 Task: Create a due date automation trigger when advanced on, 2 working days after a card is due add fields with custom field "Resume" set to a date between 1 and 7 working days from now at 11:00 AM.
Action: Mouse moved to (915, 276)
Screenshot: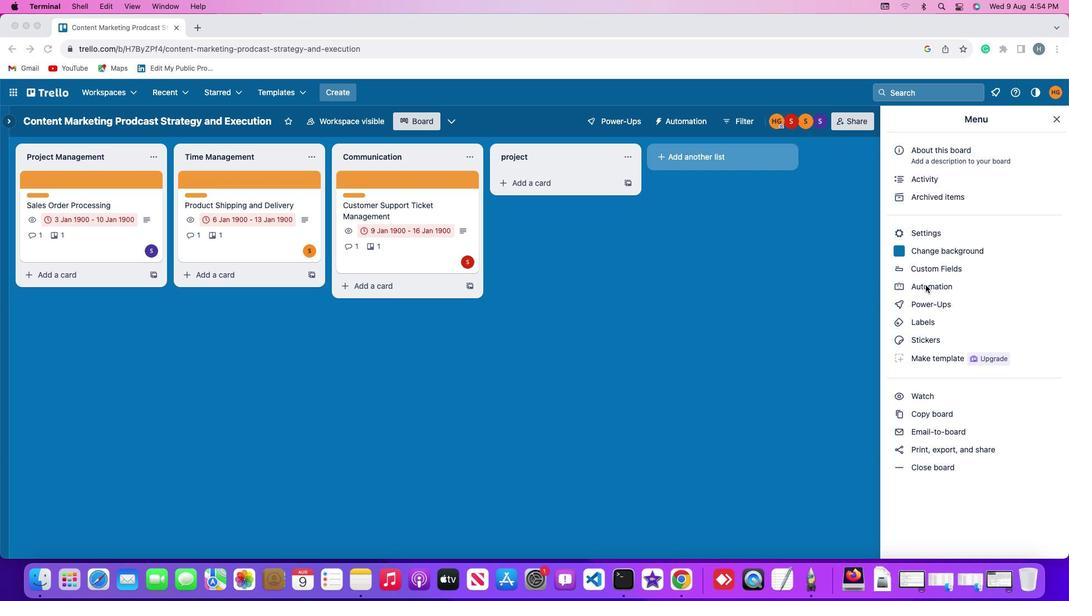 
Action: Mouse pressed left at (915, 276)
Screenshot: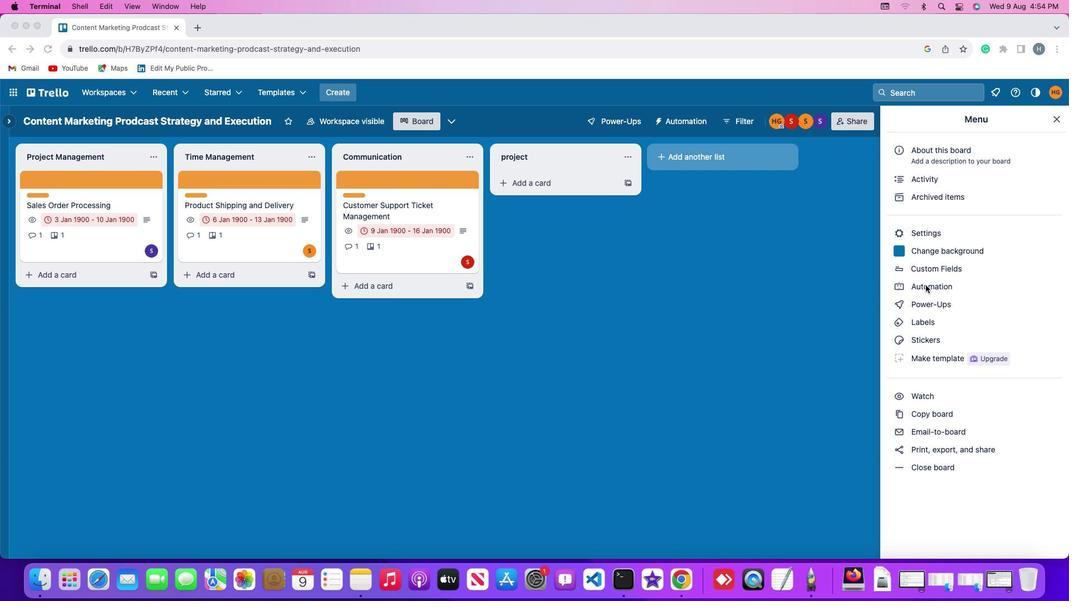 
Action: Mouse pressed left at (915, 276)
Screenshot: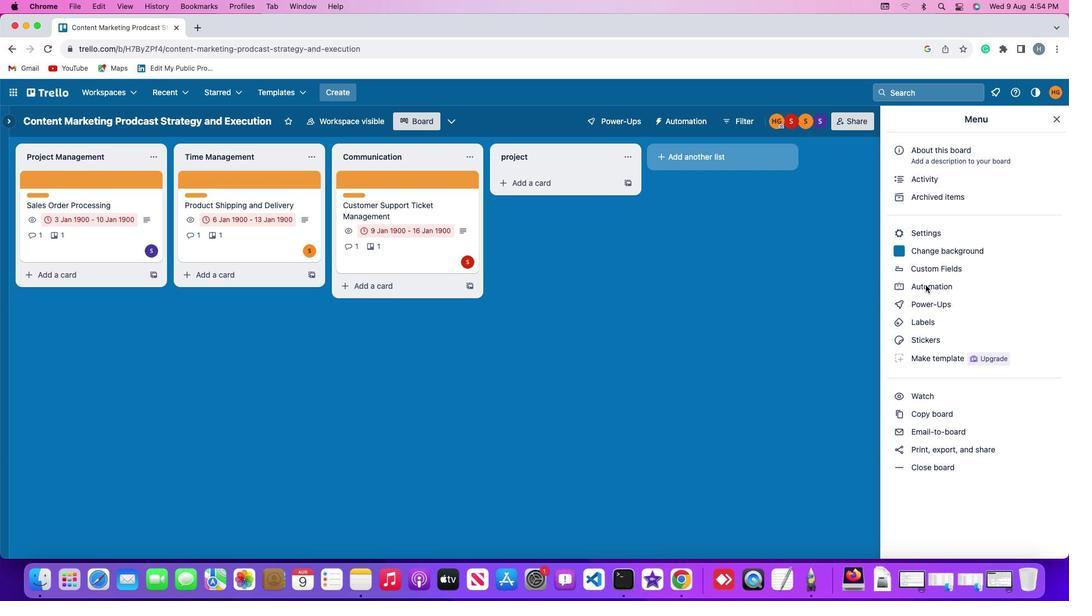 
Action: Mouse moved to (59, 250)
Screenshot: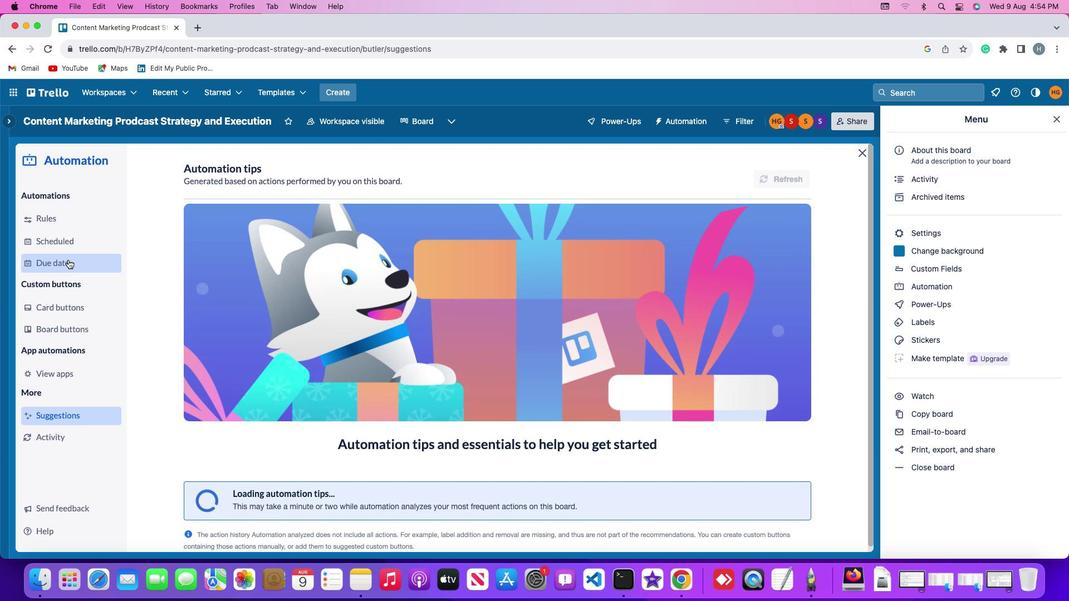 
Action: Mouse pressed left at (59, 250)
Screenshot: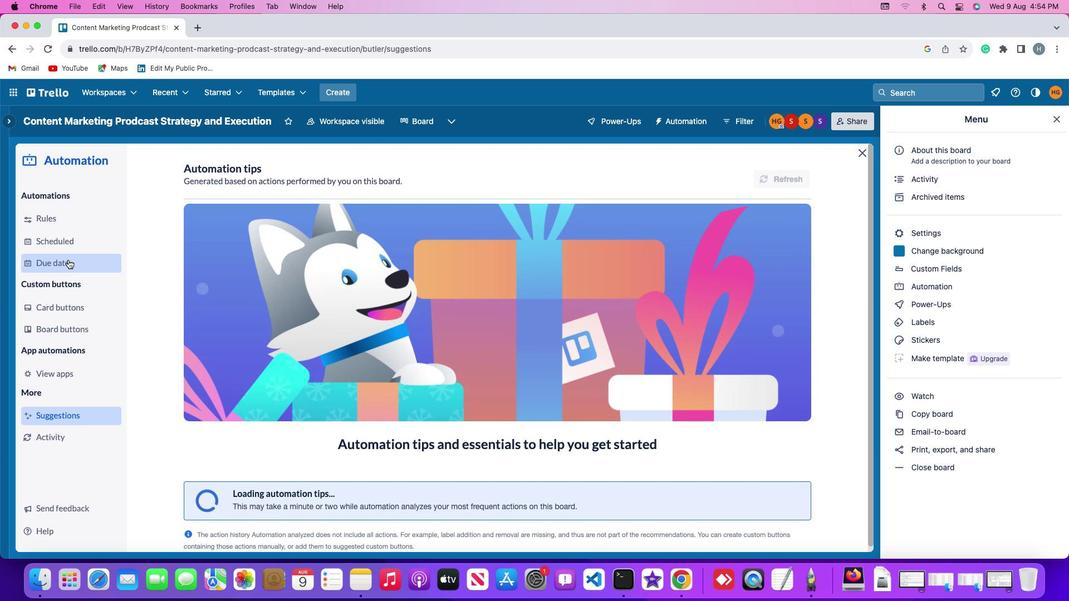 
Action: Mouse moved to (722, 160)
Screenshot: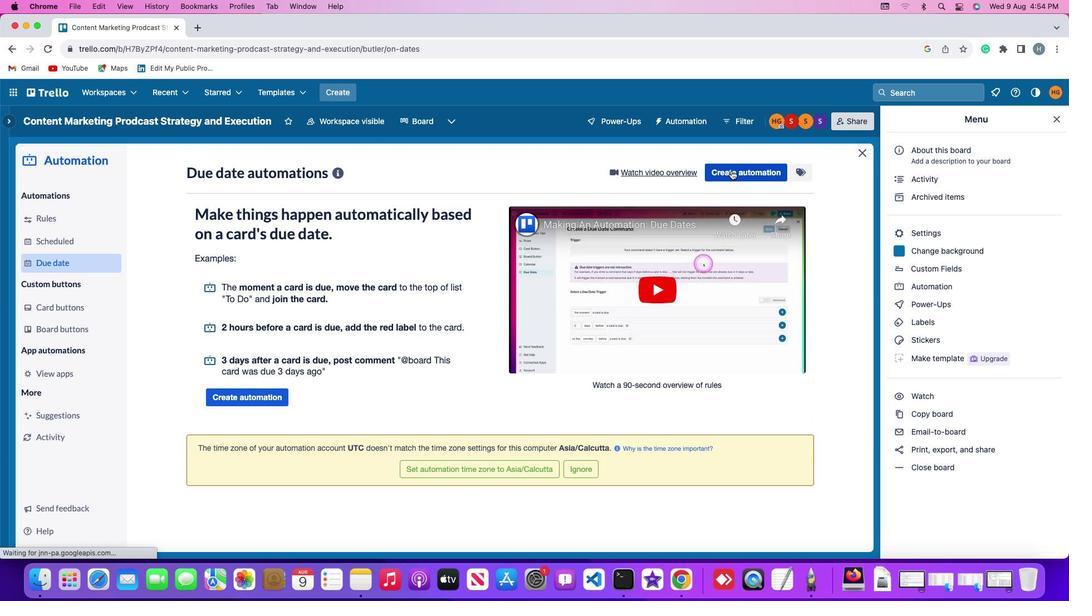 
Action: Mouse pressed left at (722, 160)
Screenshot: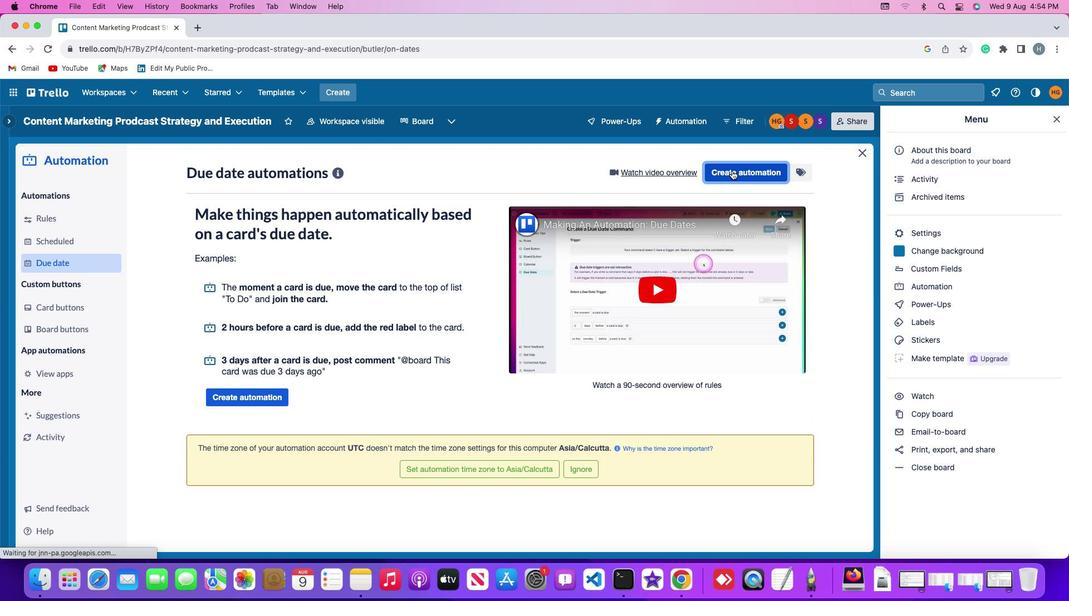 
Action: Mouse moved to (325, 268)
Screenshot: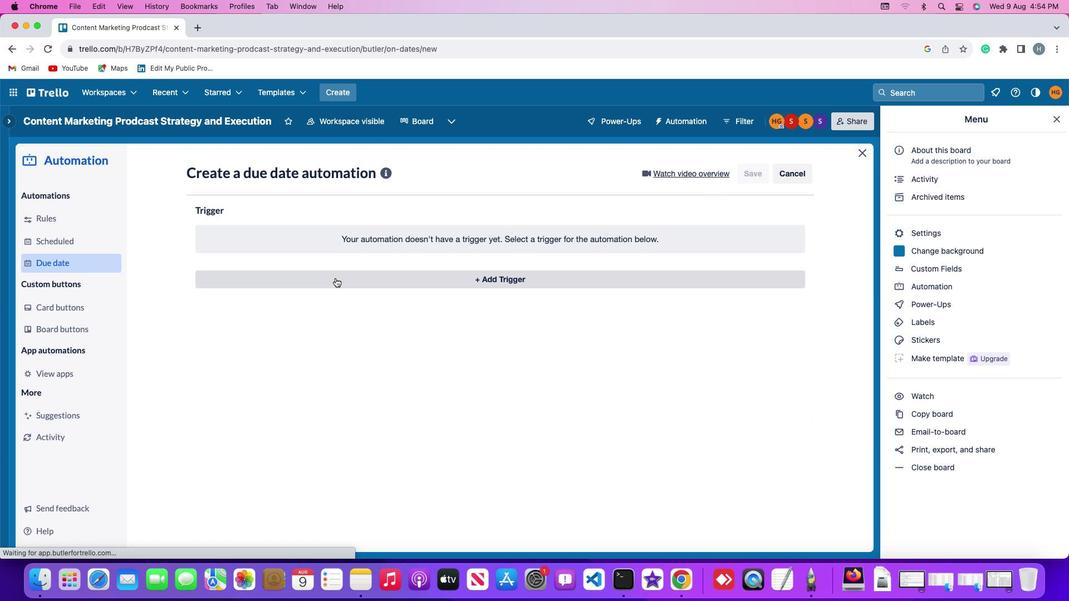 
Action: Mouse pressed left at (325, 268)
Screenshot: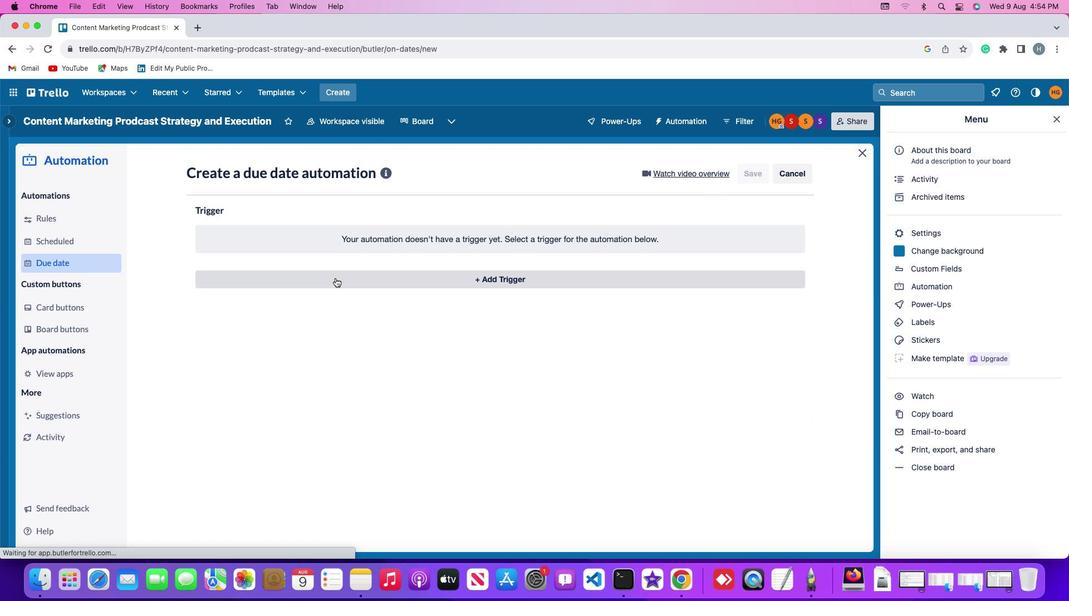 
Action: Mouse moved to (205, 438)
Screenshot: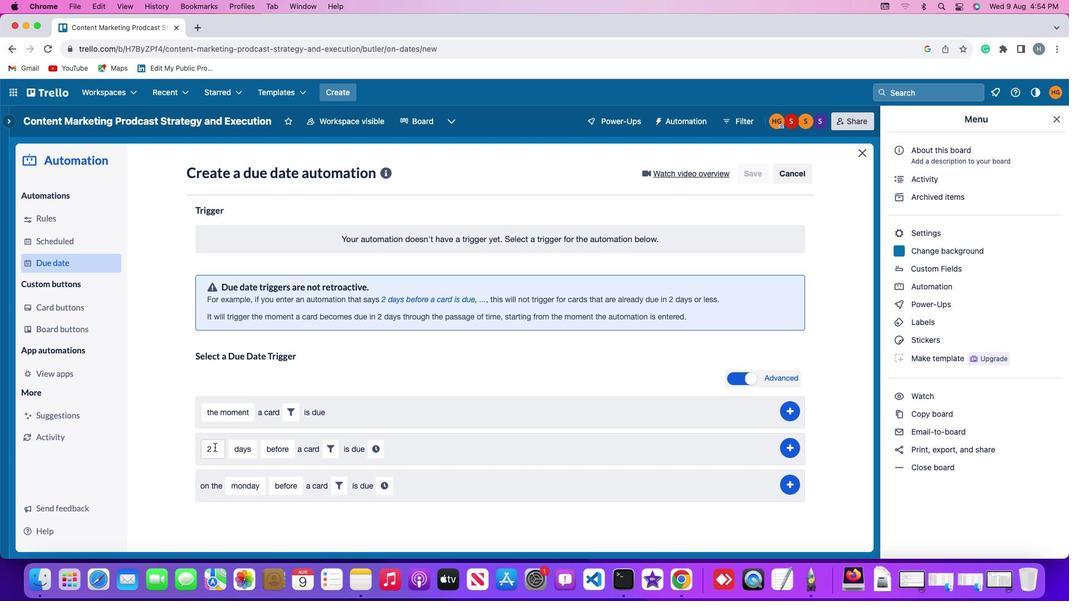 
Action: Mouse pressed left at (205, 438)
Screenshot: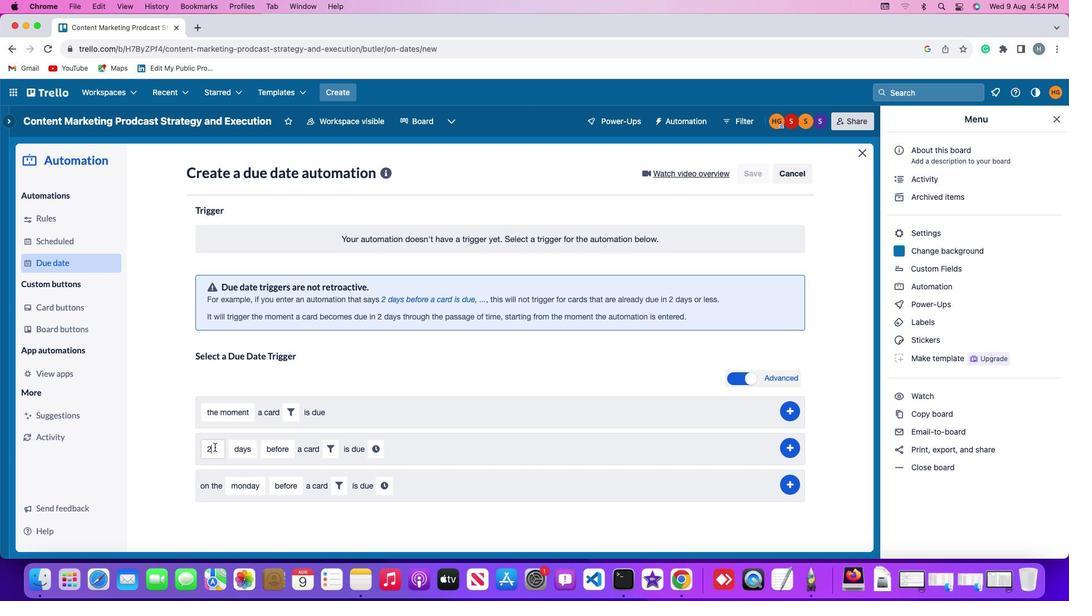 
Action: Mouse moved to (208, 435)
Screenshot: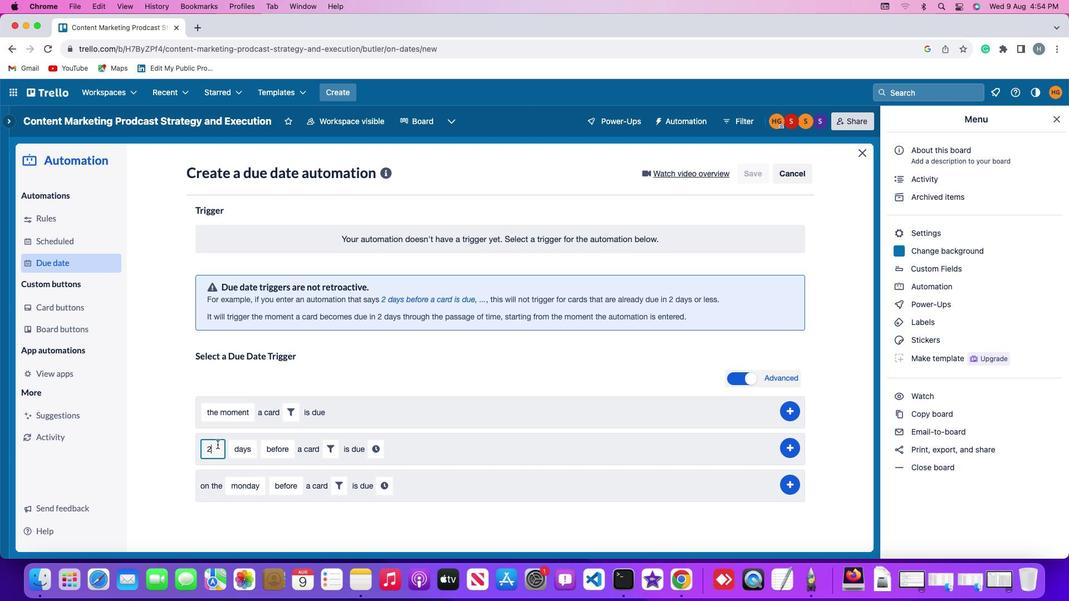
Action: Key pressed Key.backspace
Screenshot: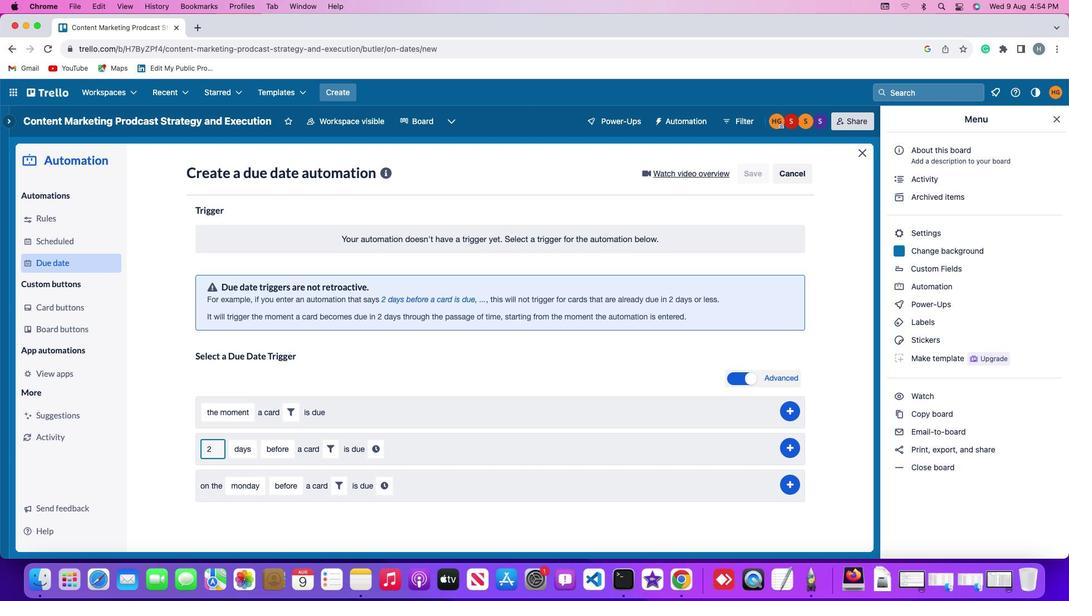 
Action: Mouse moved to (208, 434)
Screenshot: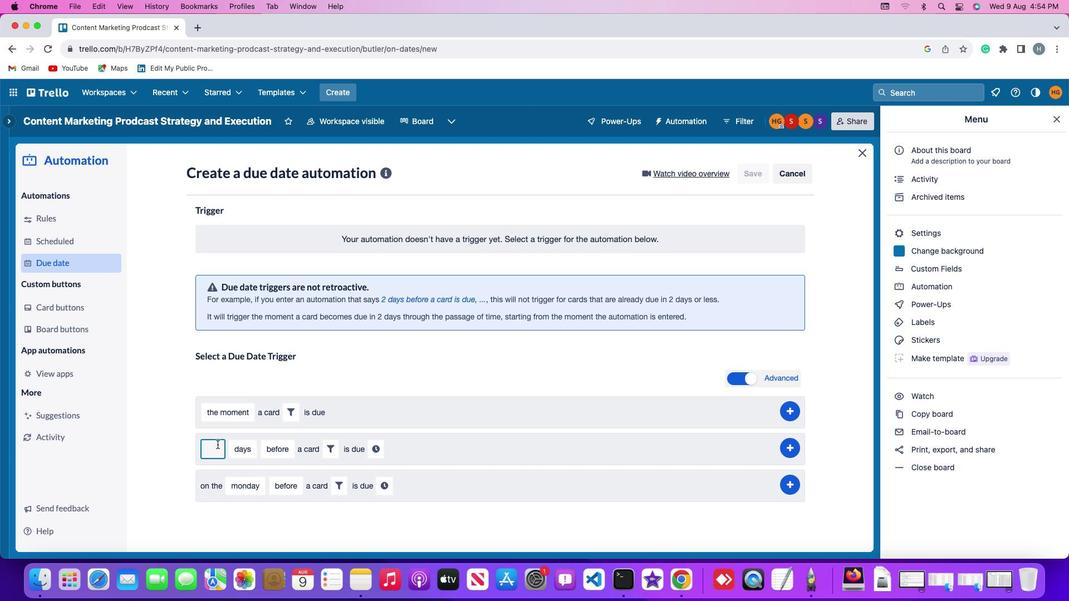 
Action: Key pressed '2'
Screenshot: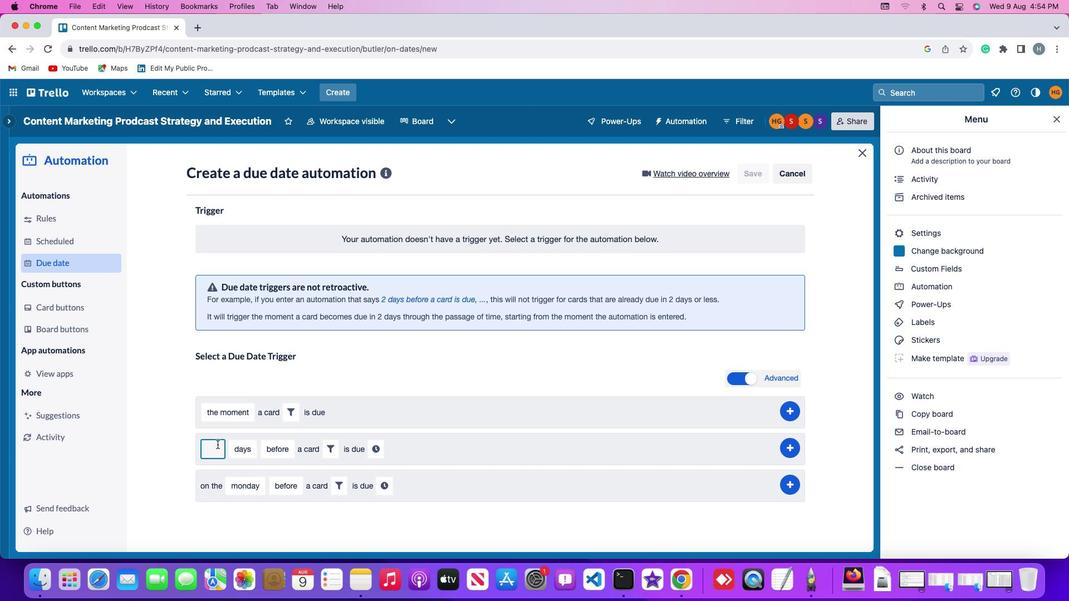 
Action: Mouse moved to (238, 441)
Screenshot: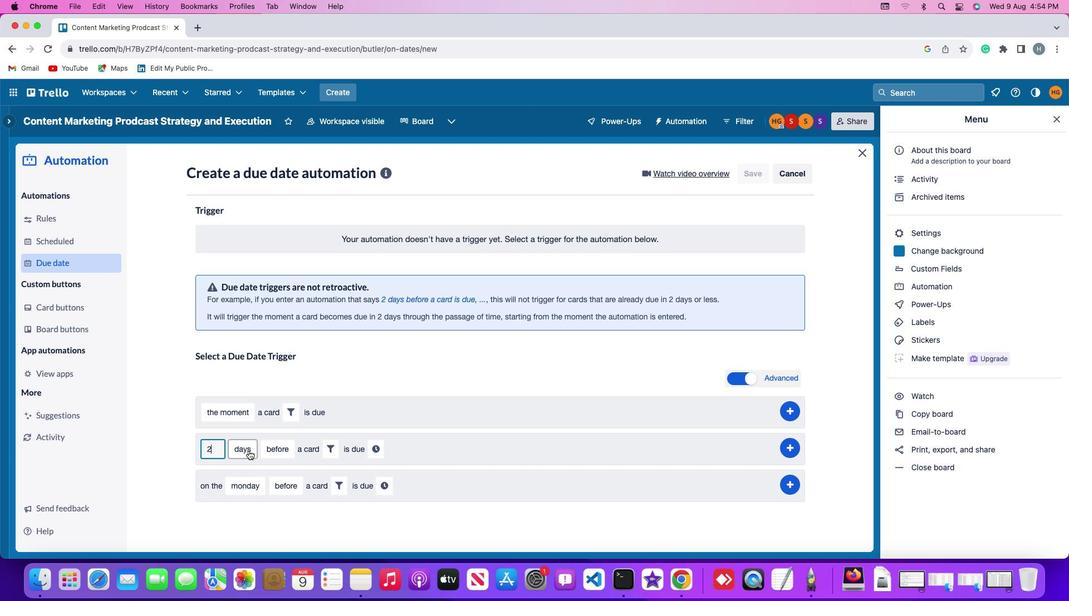 
Action: Mouse pressed left at (238, 441)
Screenshot: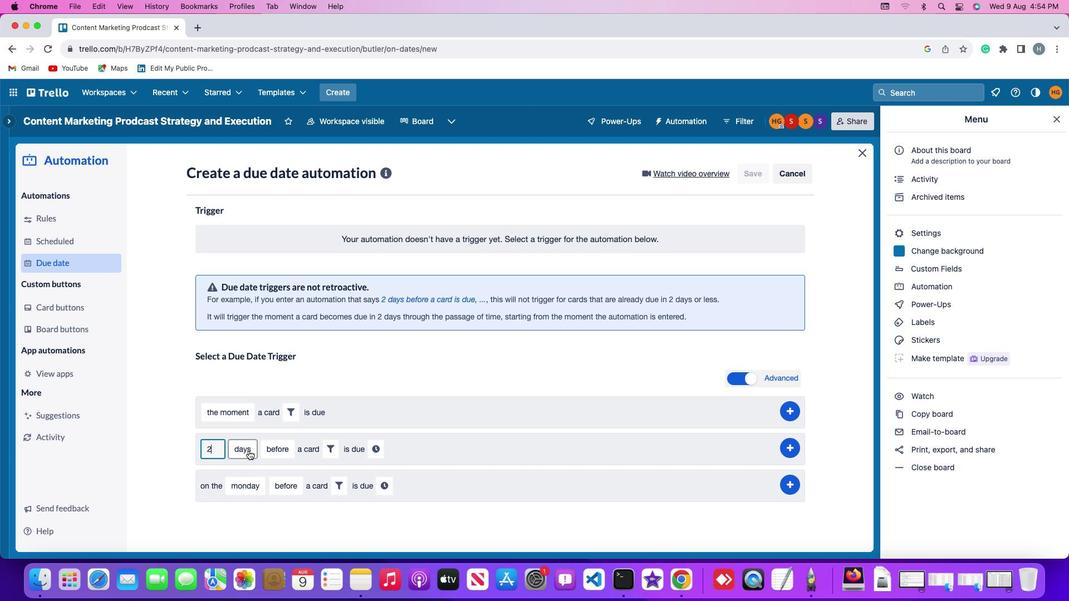 
Action: Mouse moved to (243, 483)
Screenshot: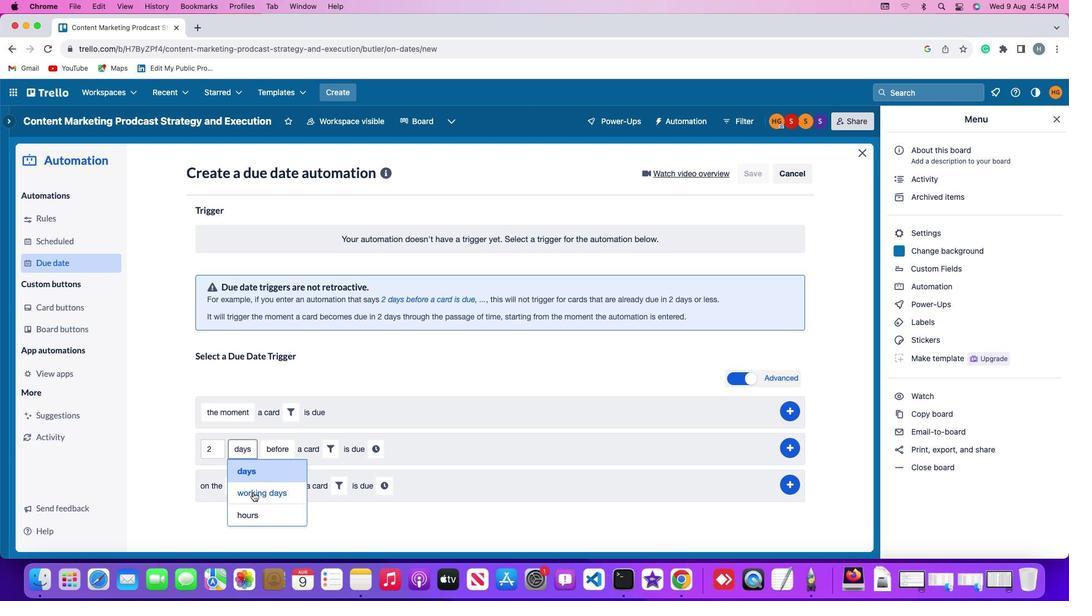 
Action: Mouse pressed left at (243, 483)
Screenshot: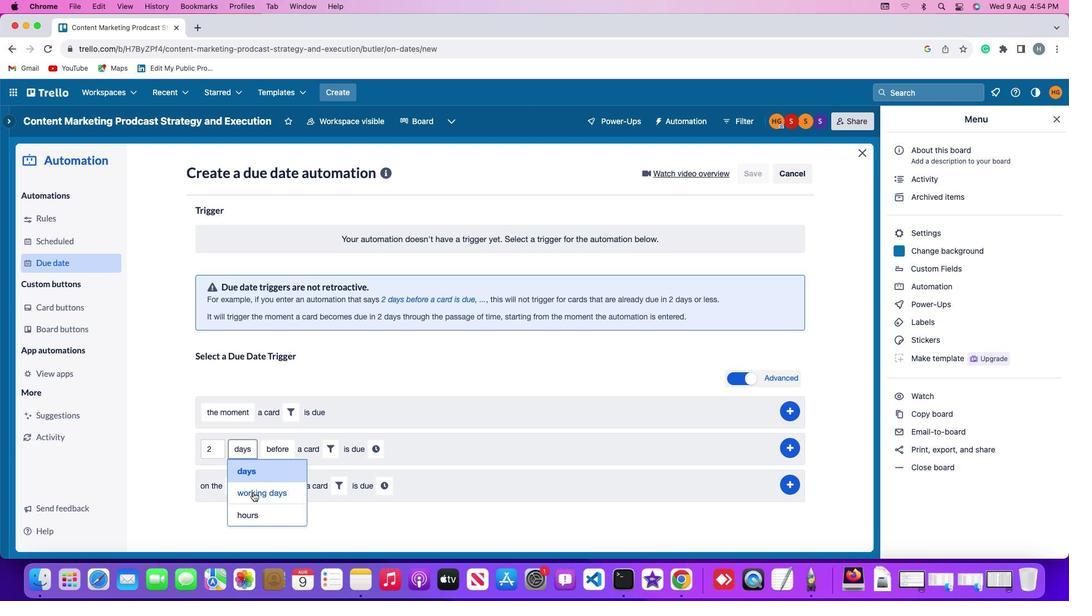 
Action: Mouse moved to (295, 441)
Screenshot: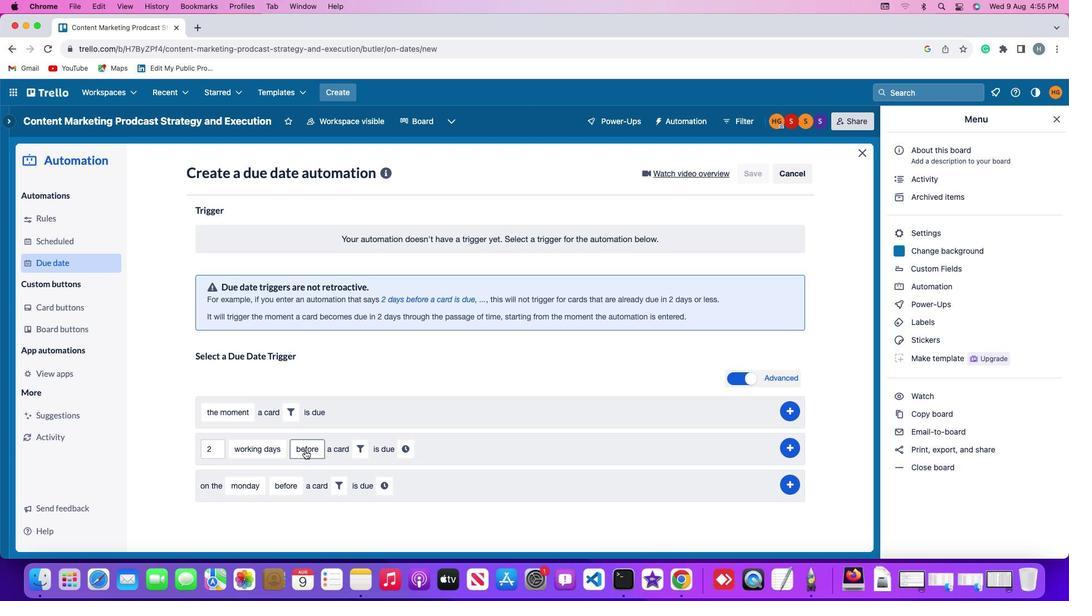 
Action: Mouse pressed left at (295, 441)
Screenshot: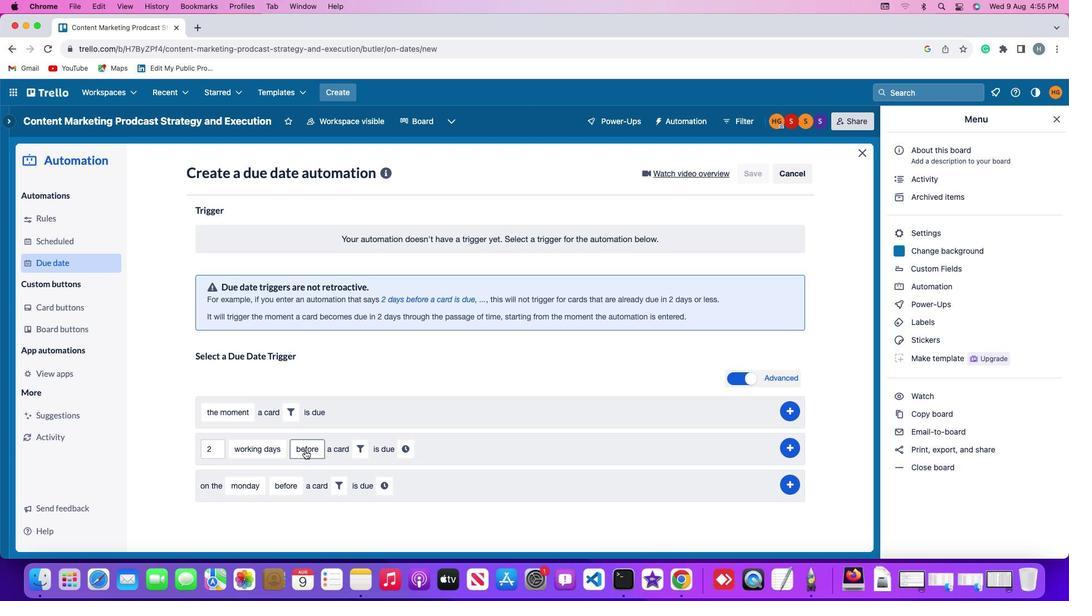 
Action: Mouse moved to (297, 484)
Screenshot: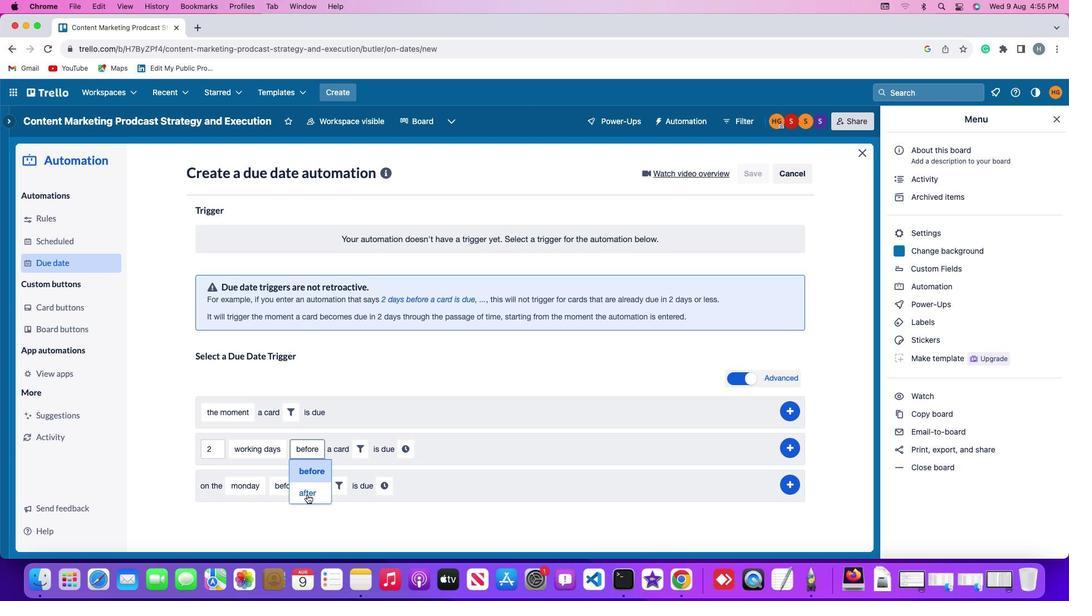 
Action: Mouse pressed left at (297, 484)
Screenshot: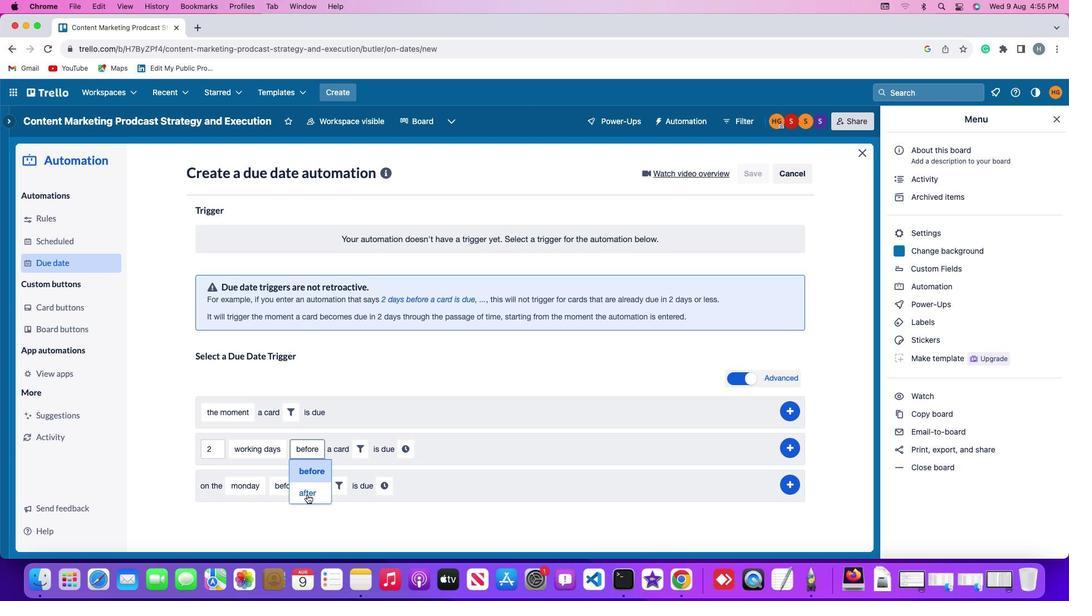 
Action: Mouse moved to (345, 439)
Screenshot: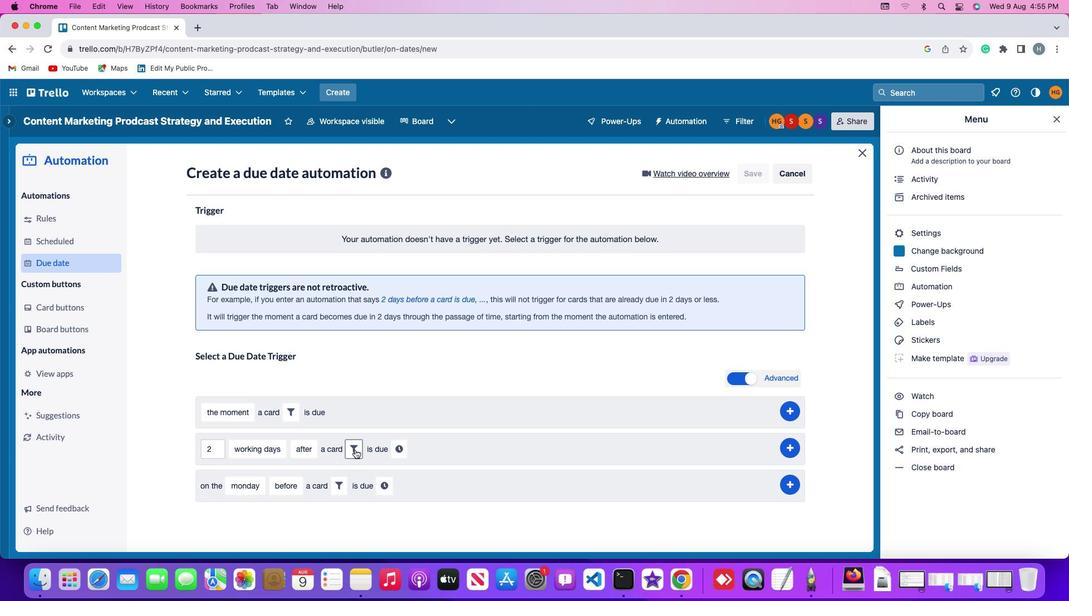 
Action: Mouse pressed left at (345, 439)
Screenshot: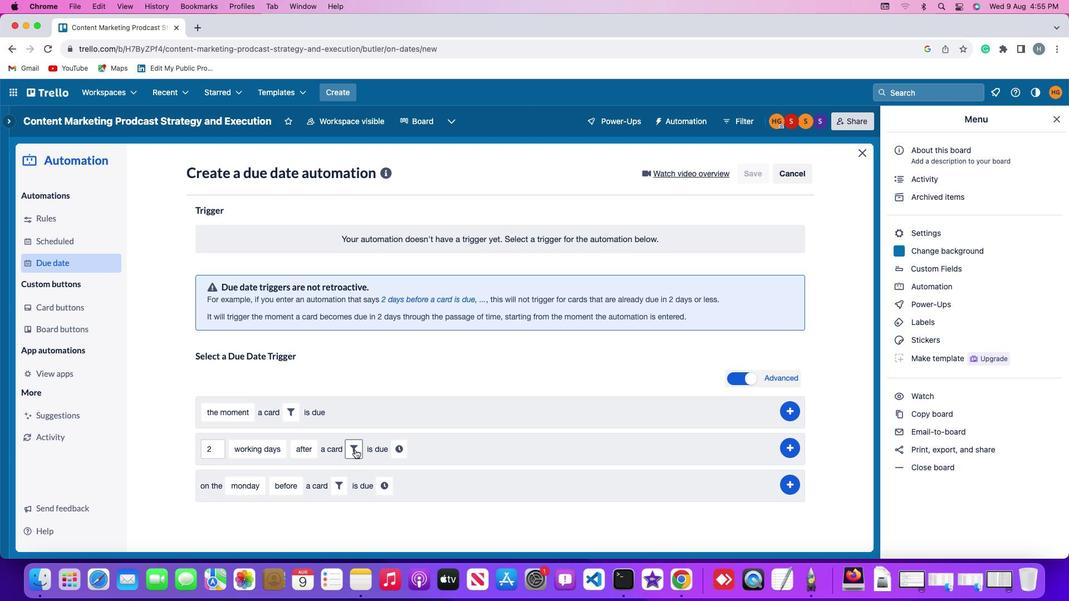 
Action: Mouse moved to (517, 471)
Screenshot: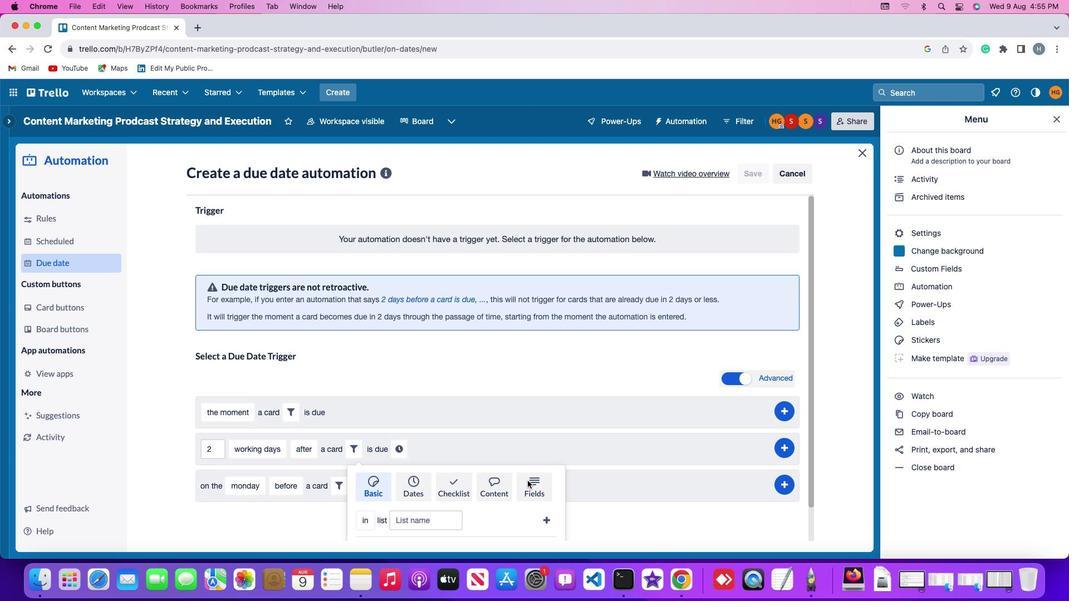 
Action: Mouse pressed left at (517, 471)
Screenshot: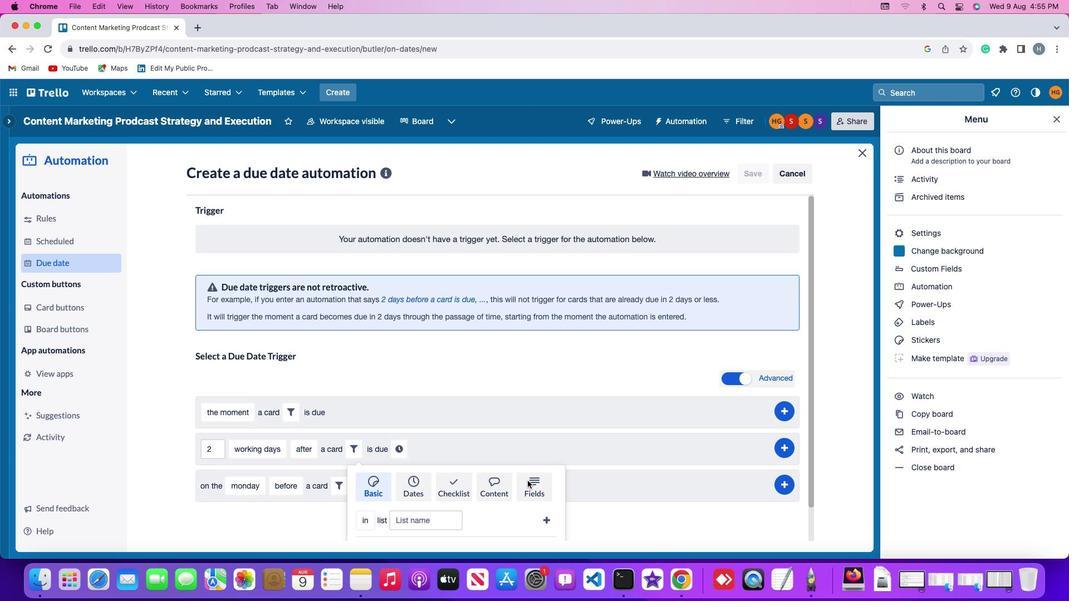 
Action: Mouse moved to (275, 511)
Screenshot: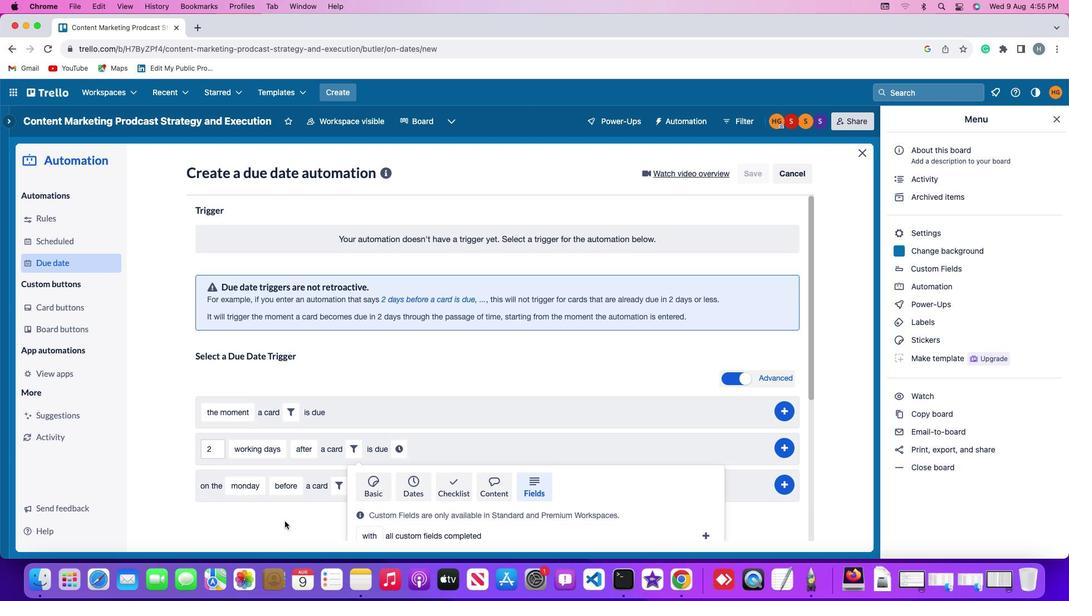 
Action: Mouse scrolled (275, 511) with delta (-8, -9)
Screenshot: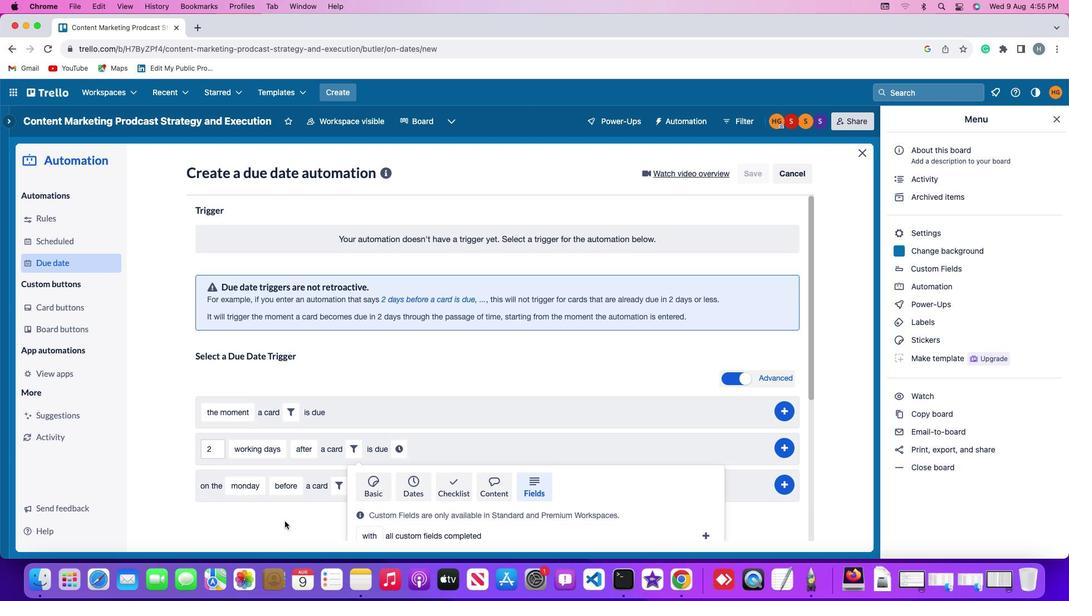
Action: Mouse scrolled (275, 511) with delta (-8, -9)
Screenshot: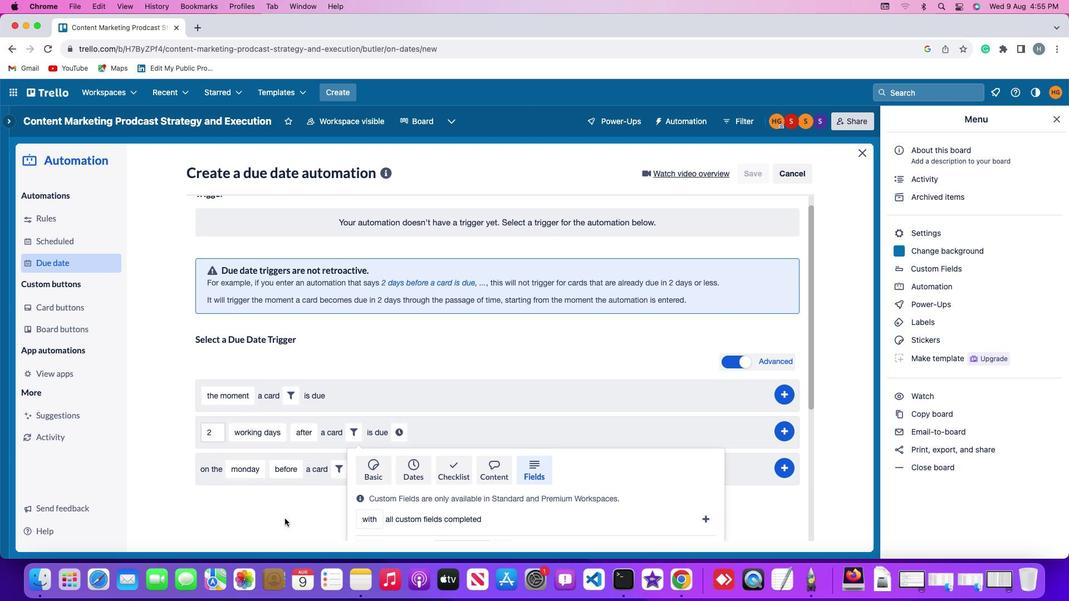 
Action: Mouse scrolled (275, 511) with delta (-8, -11)
Screenshot: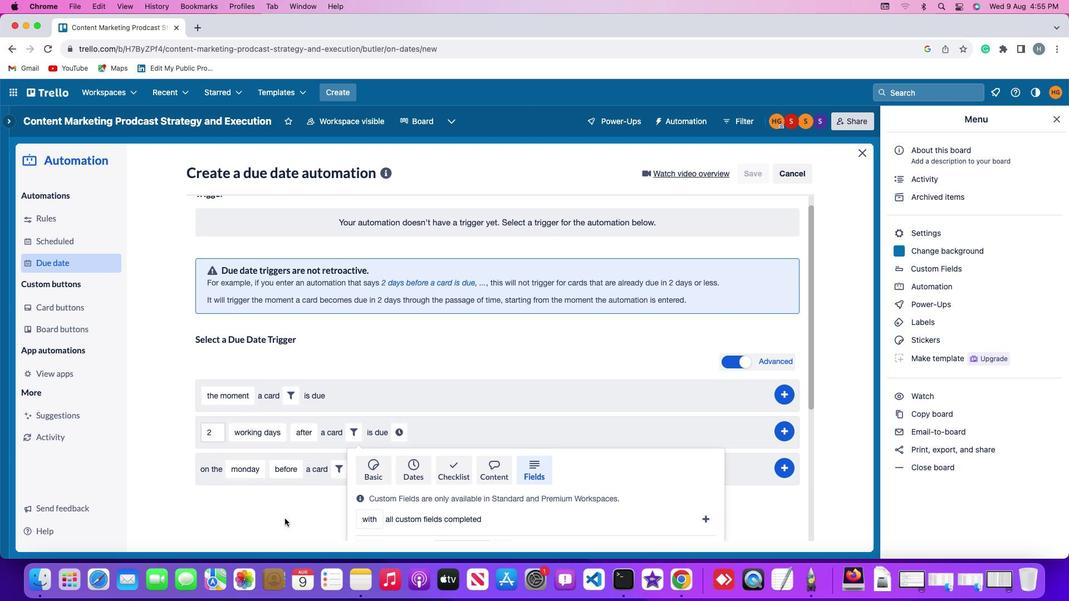 
Action: Mouse scrolled (275, 511) with delta (-8, -11)
Screenshot: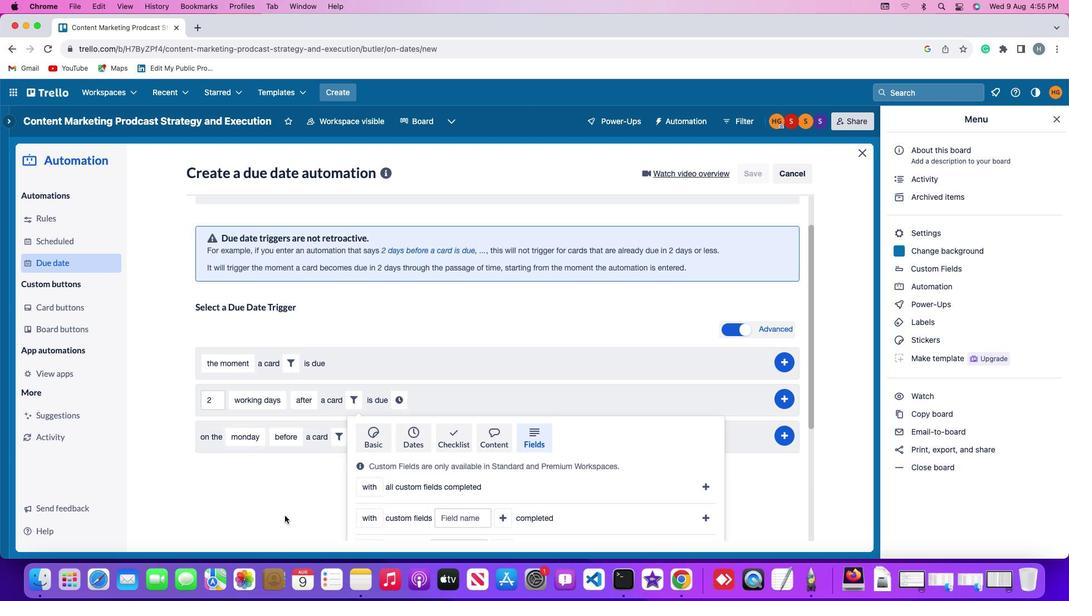 
Action: Mouse moved to (275, 509)
Screenshot: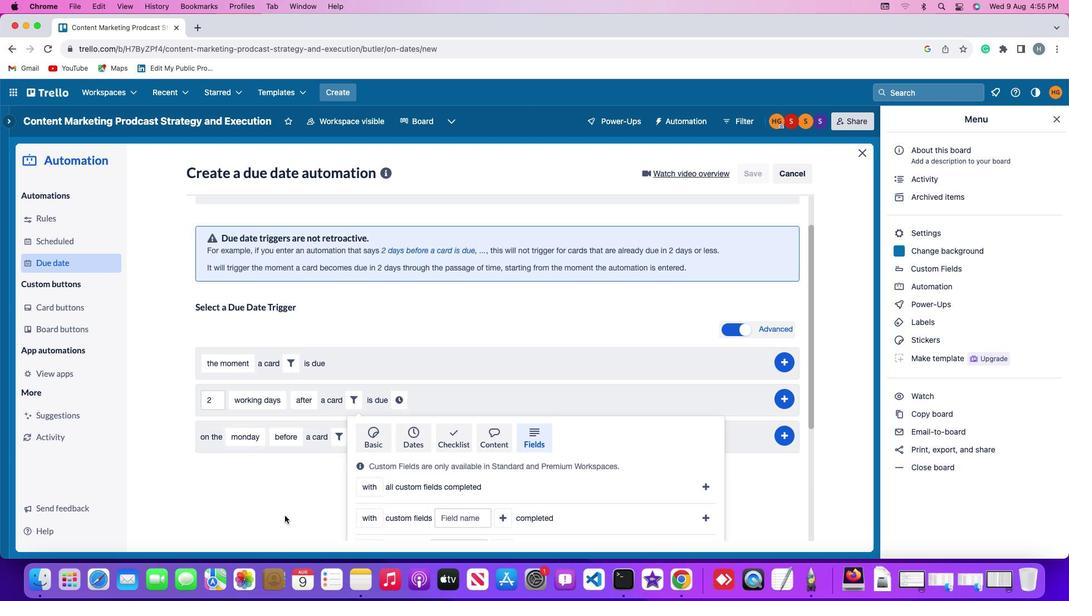 
Action: Mouse scrolled (275, 509) with delta (-8, -12)
Screenshot: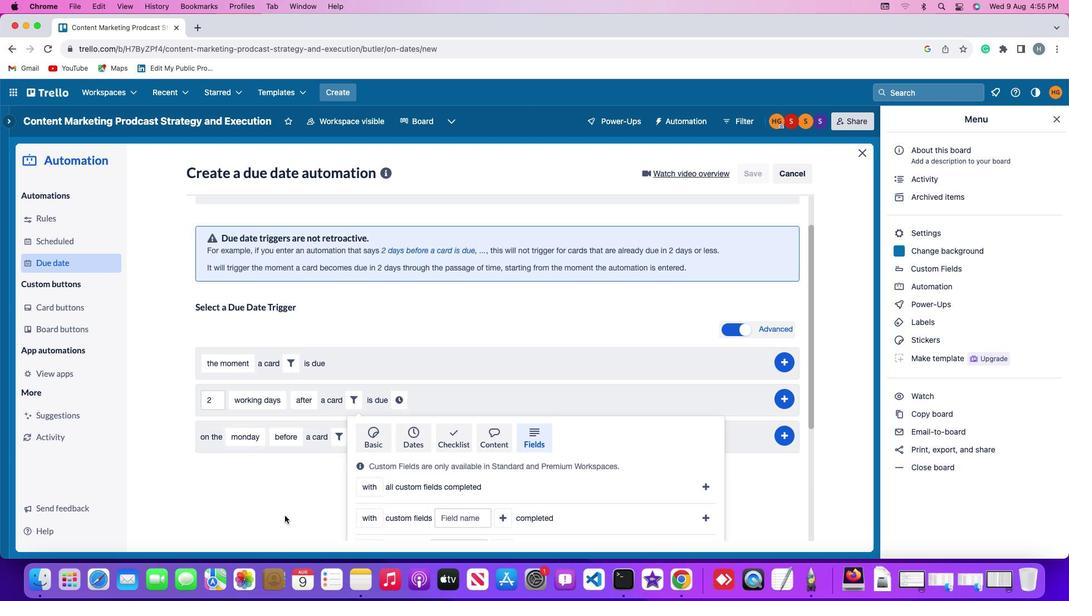 
Action: Mouse moved to (276, 506)
Screenshot: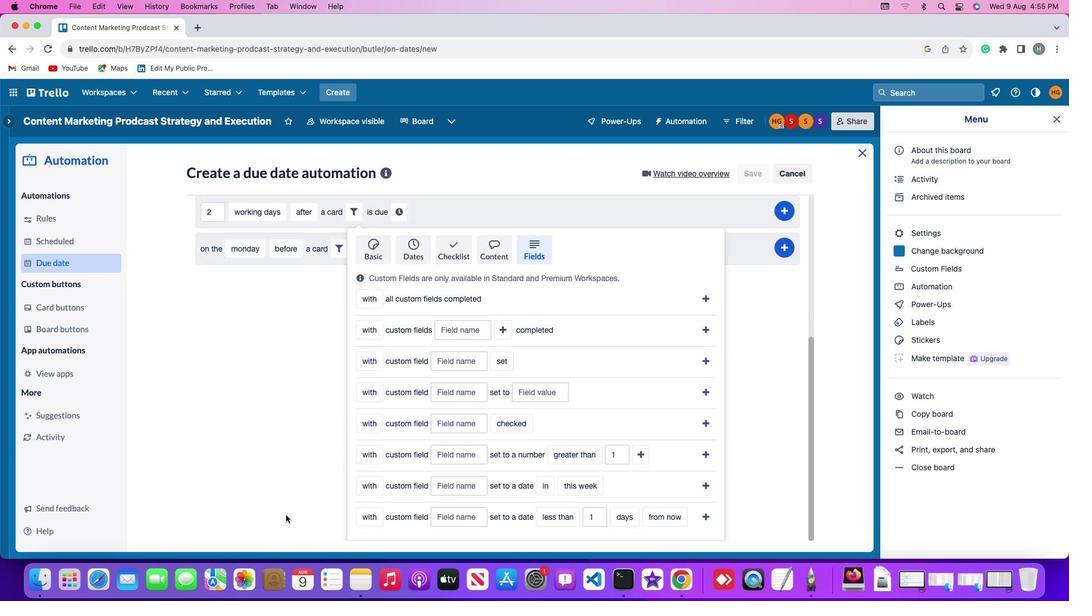 
Action: Mouse scrolled (276, 506) with delta (-8, -9)
Screenshot: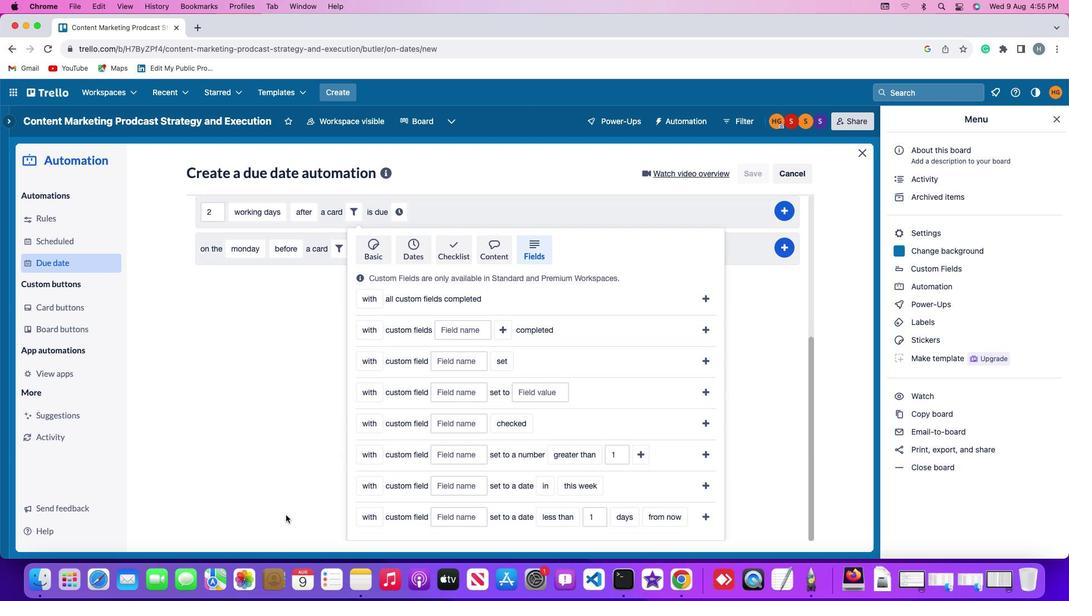 
Action: Mouse moved to (276, 506)
Screenshot: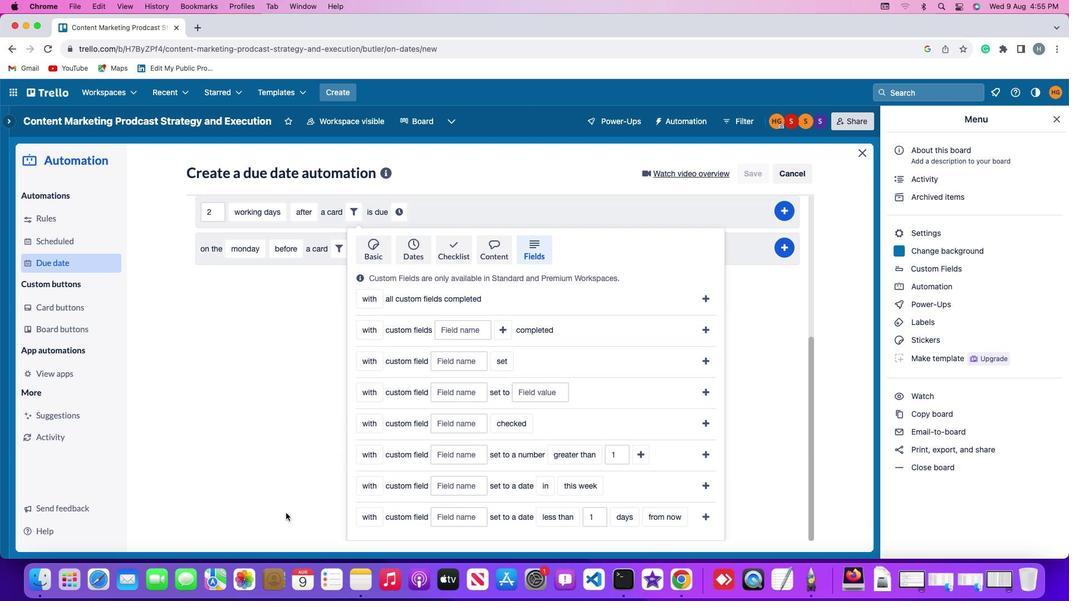 
Action: Mouse scrolled (276, 506) with delta (-8, -9)
Screenshot: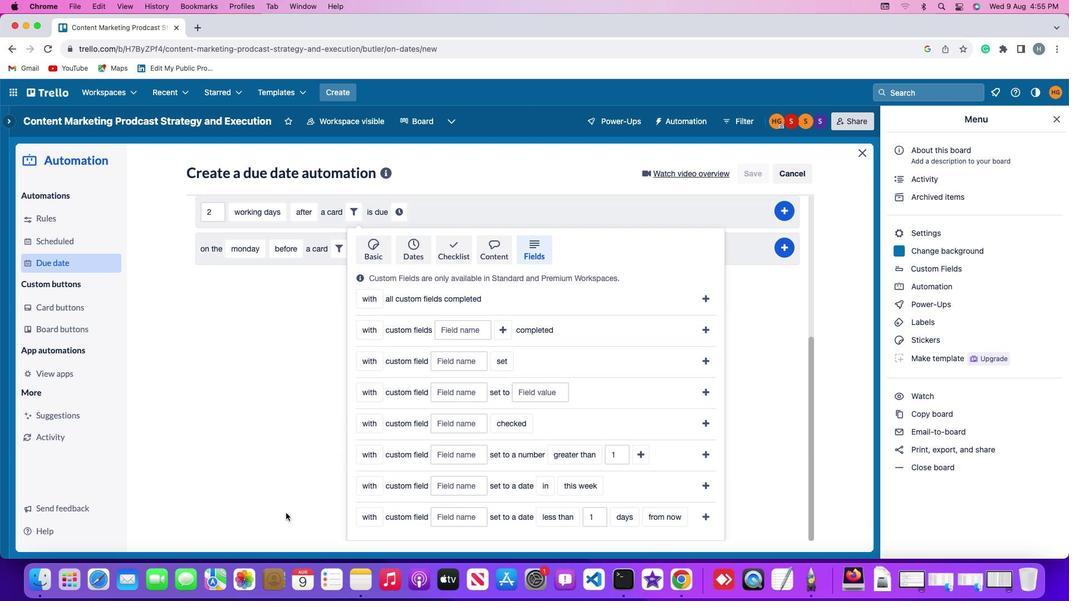 
Action: Mouse scrolled (276, 506) with delta (-8, -10)
Screenshot: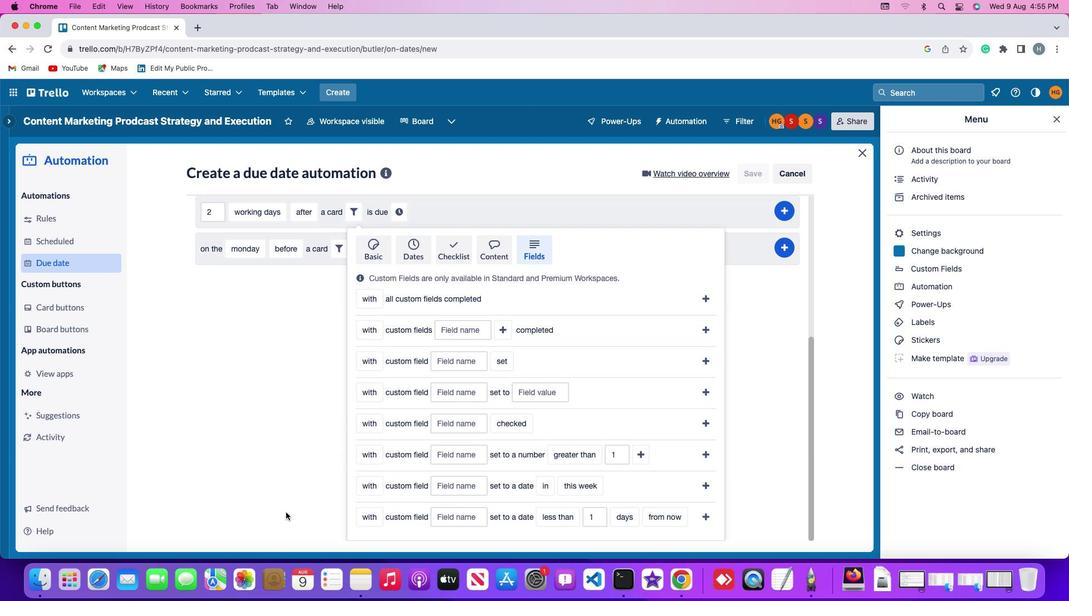 
Action: Mouse moved to (276, 505)
Screenshot: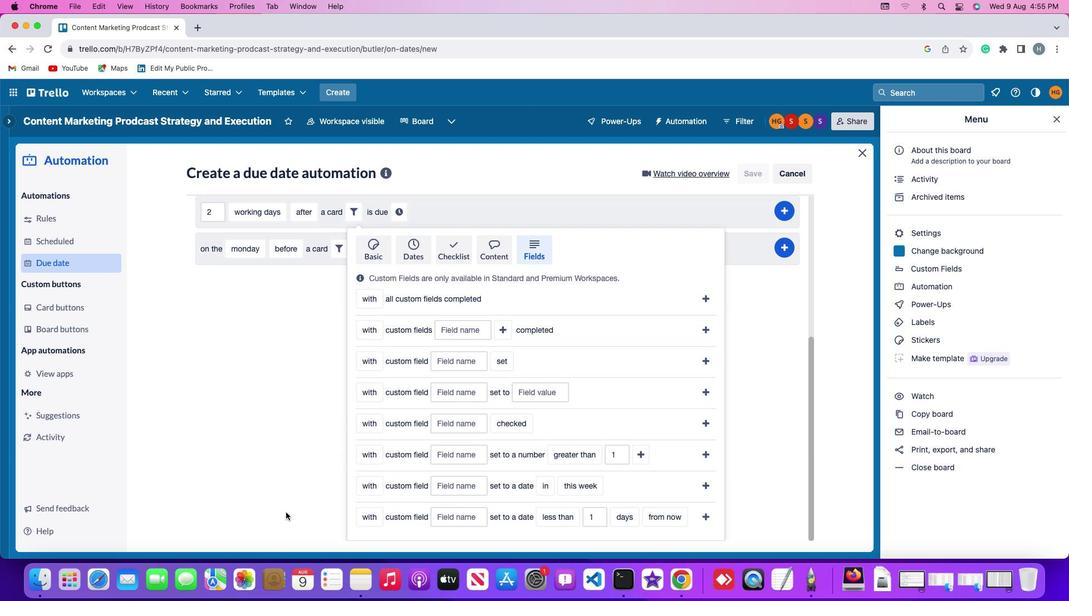 
Action: Mouse scrolled (276, 505) with delta (-8, -11)
Screenshot: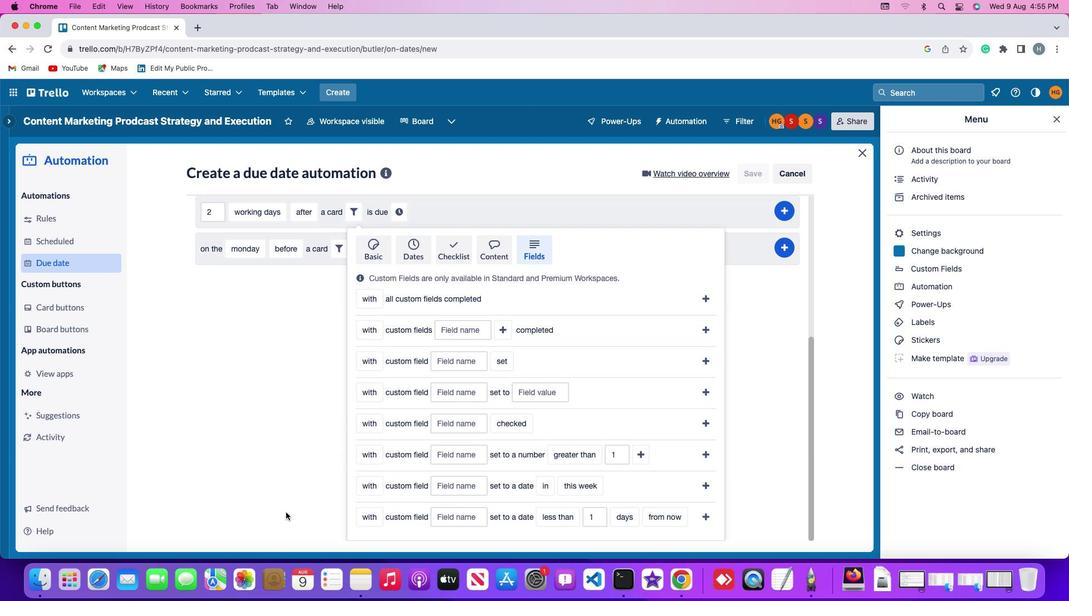
Action: Mouse moved to (276, 503)
Screenshot: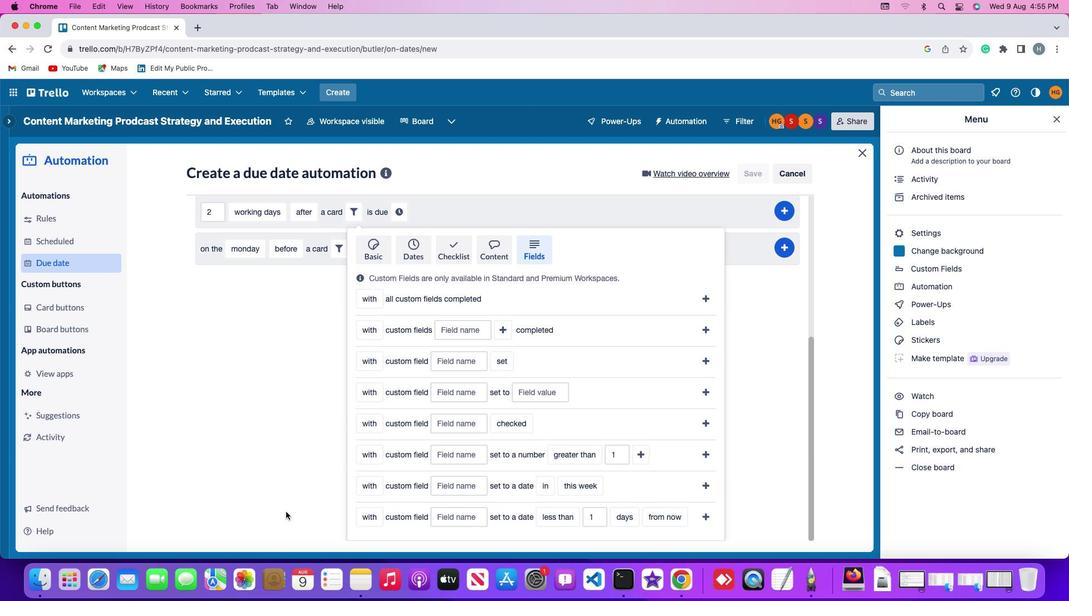 
Action: Mouse scrolled (276, 503) with delta (-8, -12)
Screenshot: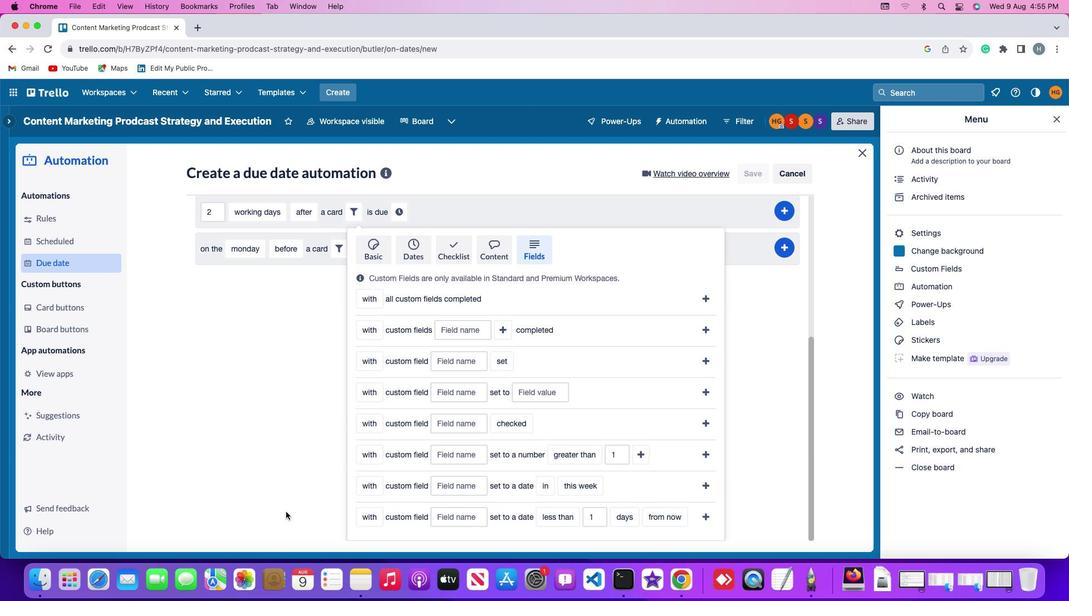 
Action: Mouse moved to (360, 500)
Screenshot: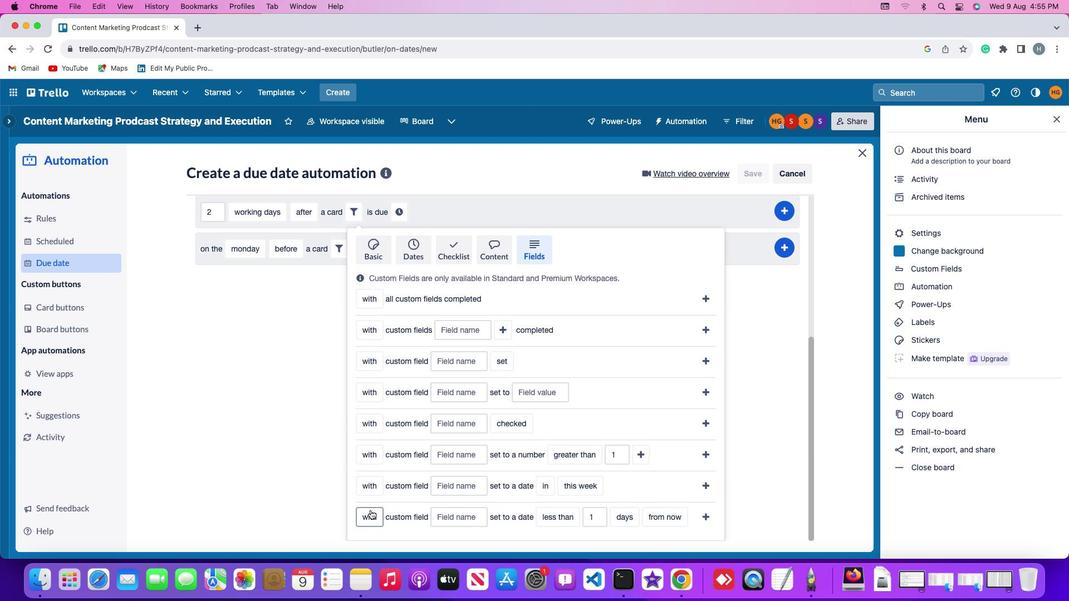 
Action: Mouse pressed left at (360, 500)
Screenshot: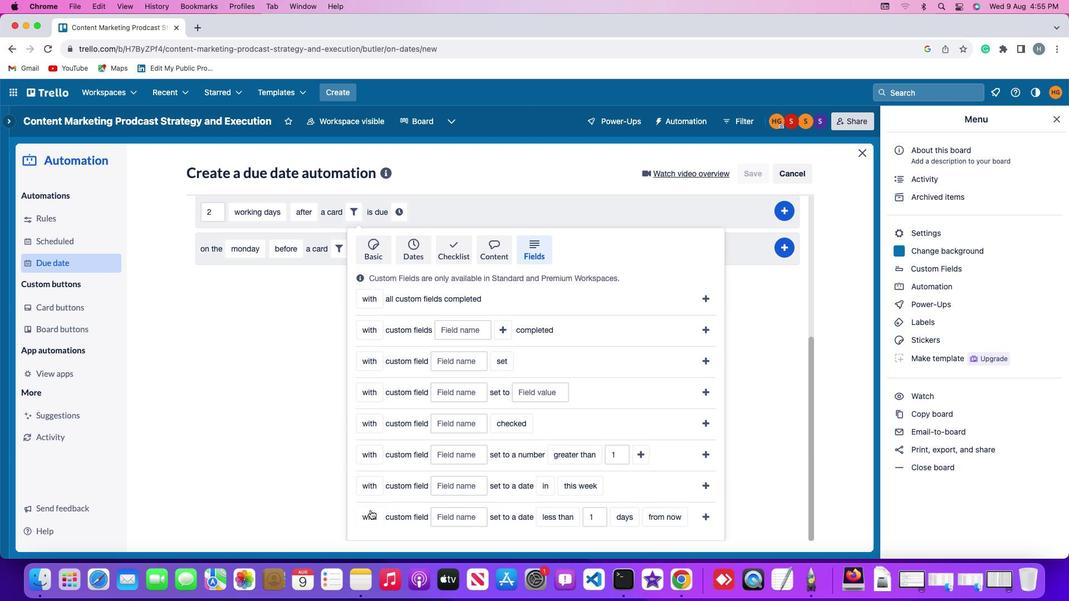 
Action: Mouse moved to (370, 467)
Screenshot: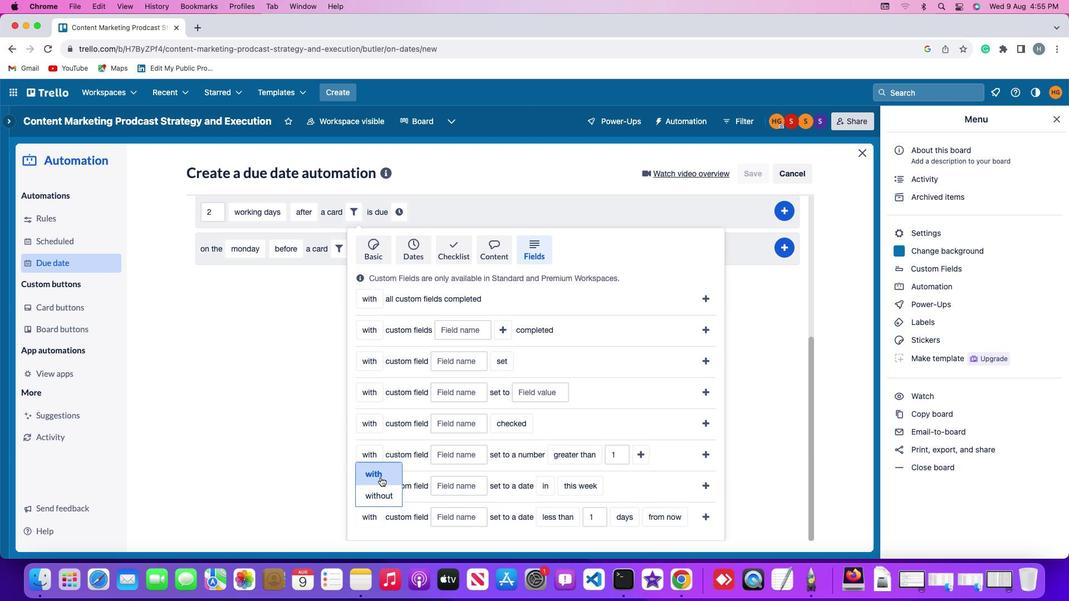 
Action: Mouse pressed left at (370, 467)
Screenshot: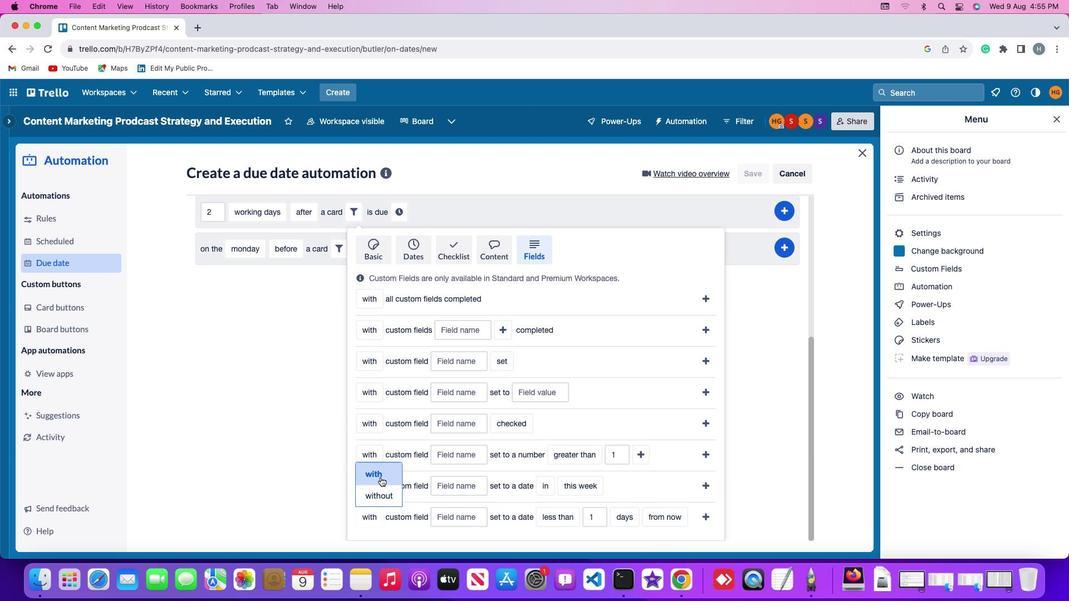 
Action: Mouse moved to (444, 511)
Screenshot: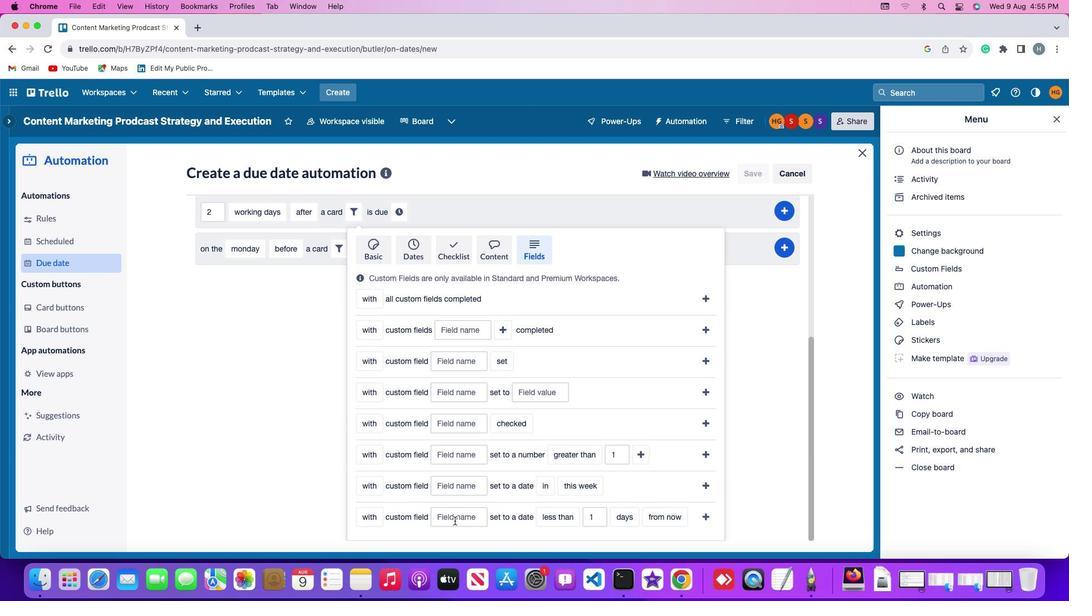 
Action: Mouse pressed left at (444, 511)
Screenshot: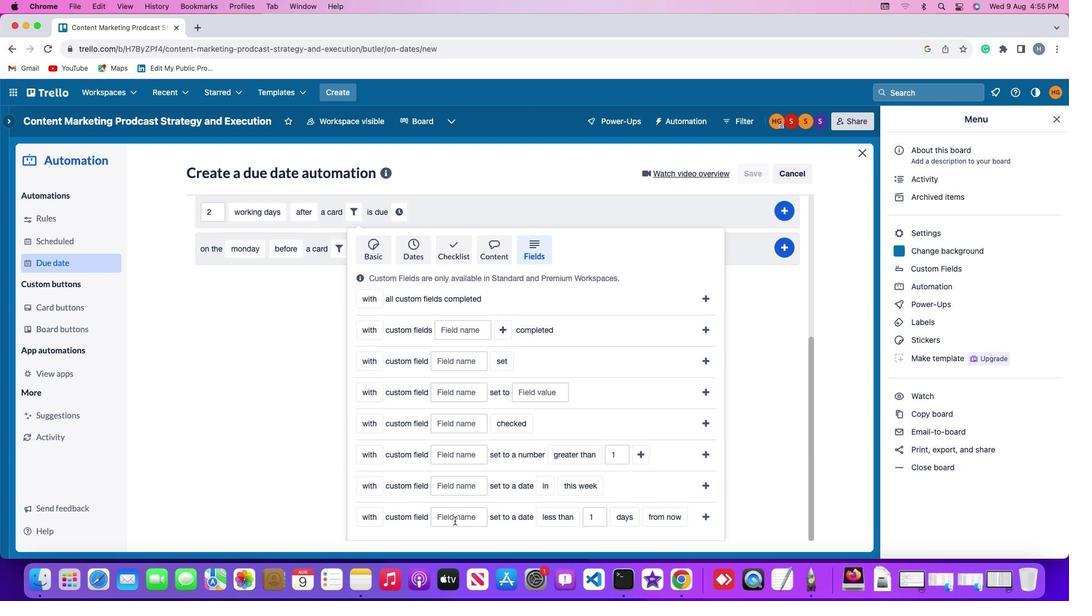 
Action: Key pressed Key.shift'R''e''s''u''m''e'
Screenshot: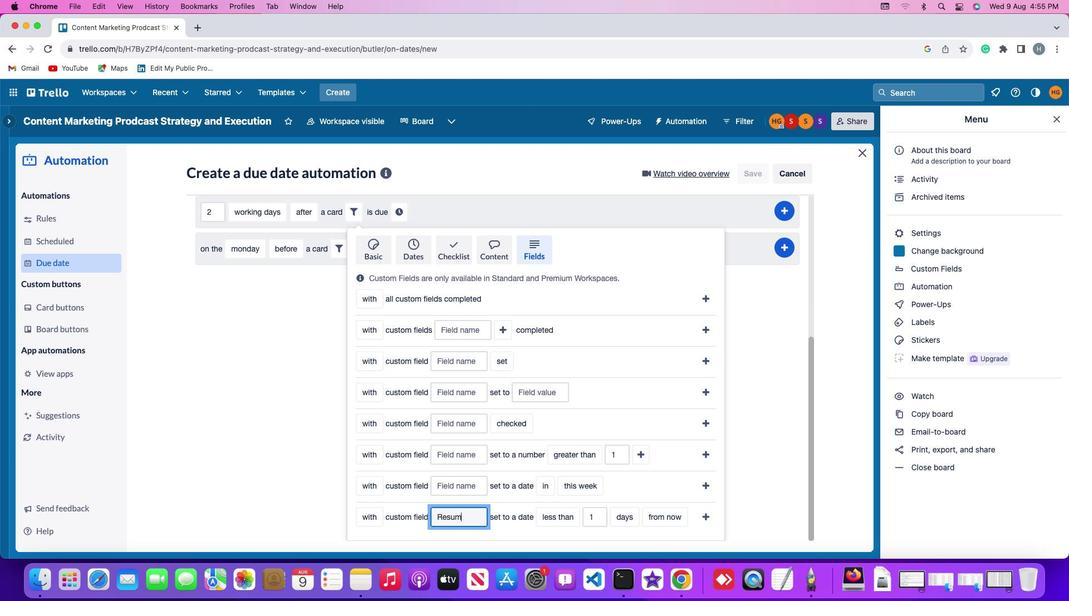 
Action: Mouse moved to (549, 507)
Screenshot: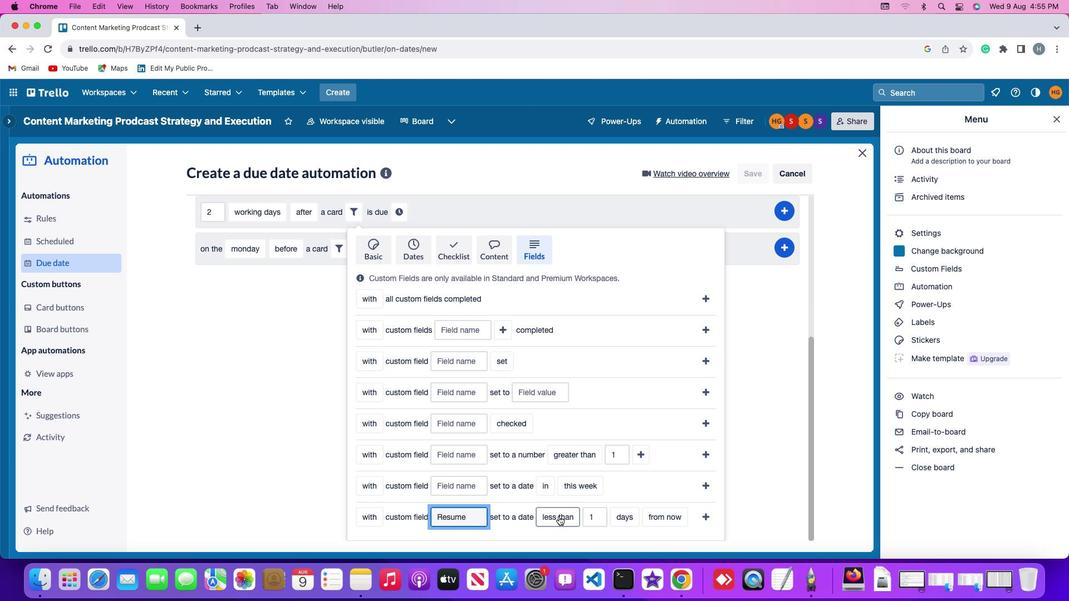 
Action: Mouse pressed left at (549, 507)
Screenshot: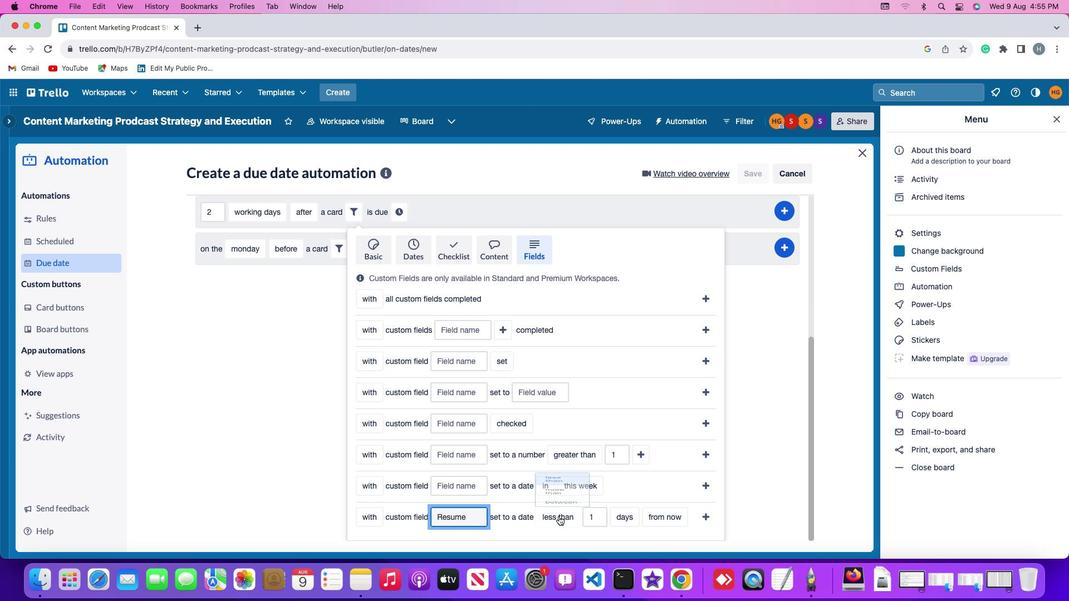 
Action: Mouse moved to (556, 486)
Screenshot: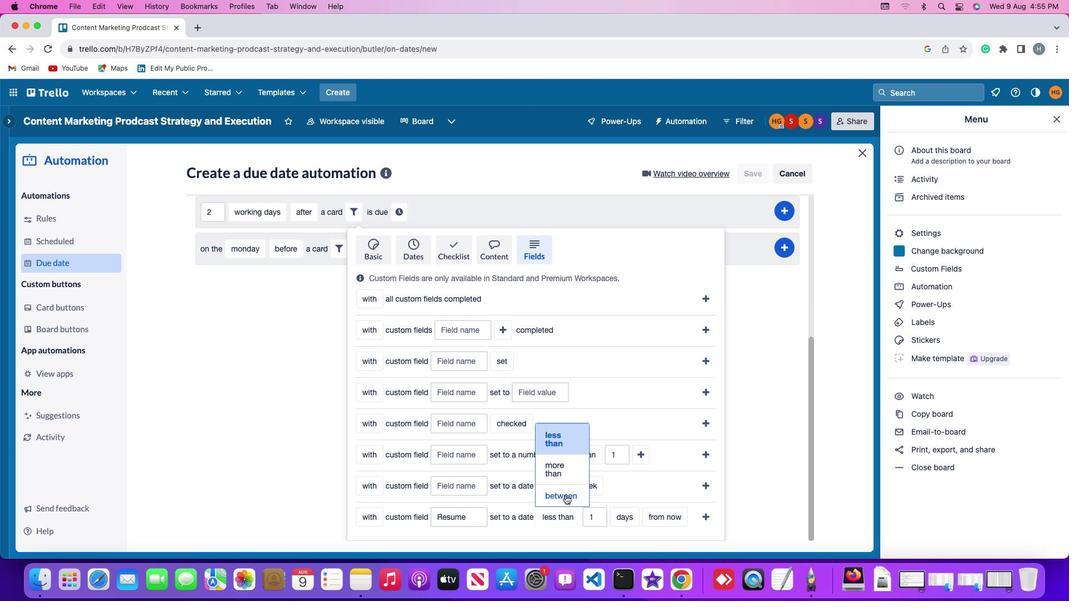 
Action: Mouse pressed left at (556, 486)
Screenshot: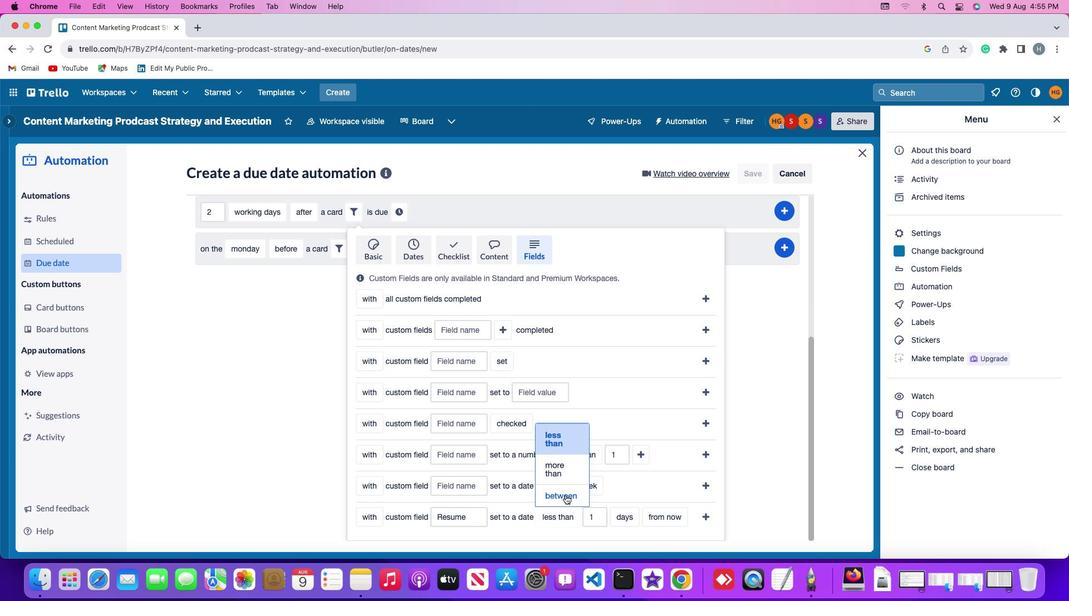 
Action: Mouse moved to (584, 505)
Screenshot: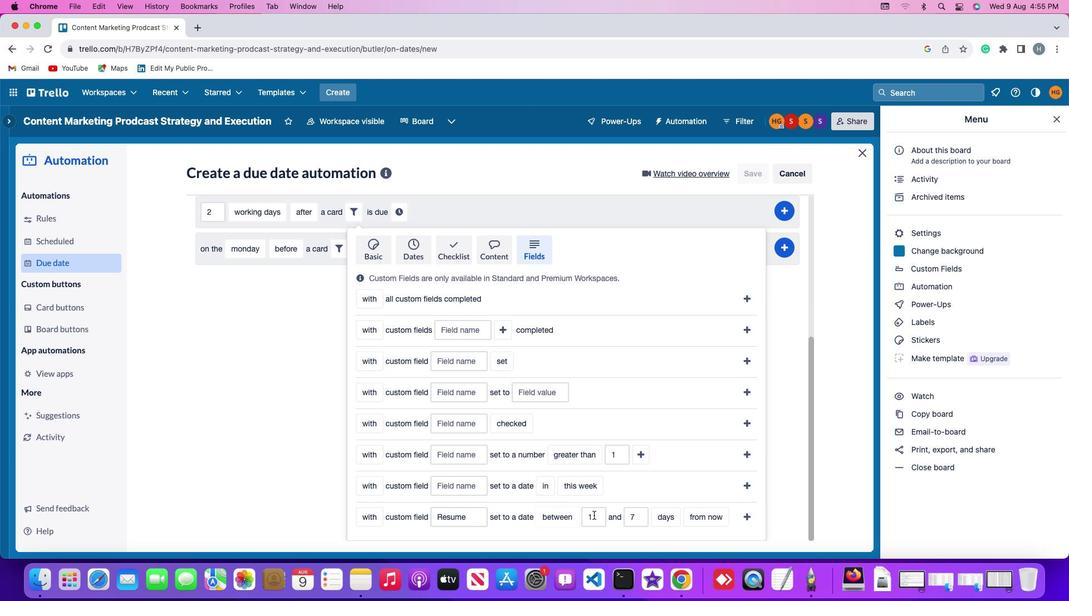 
Action: Mouse pressed left at (584, 505)
Screenshot: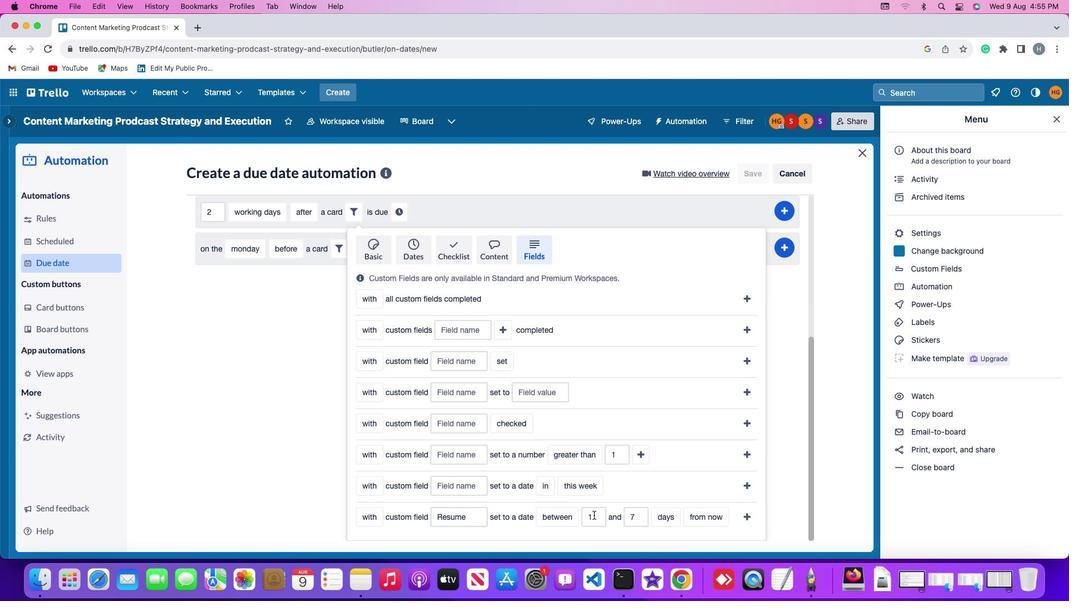 
Action: Mouse moved to (584, 505)
Screenshot: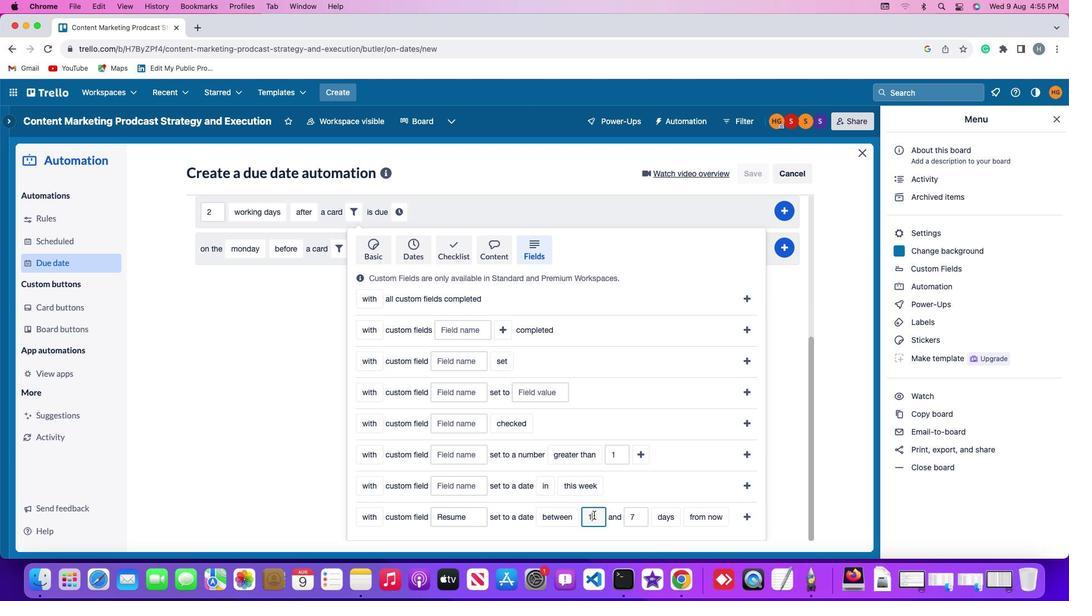 
Action: Key pressed Key.backspace
Screenshot: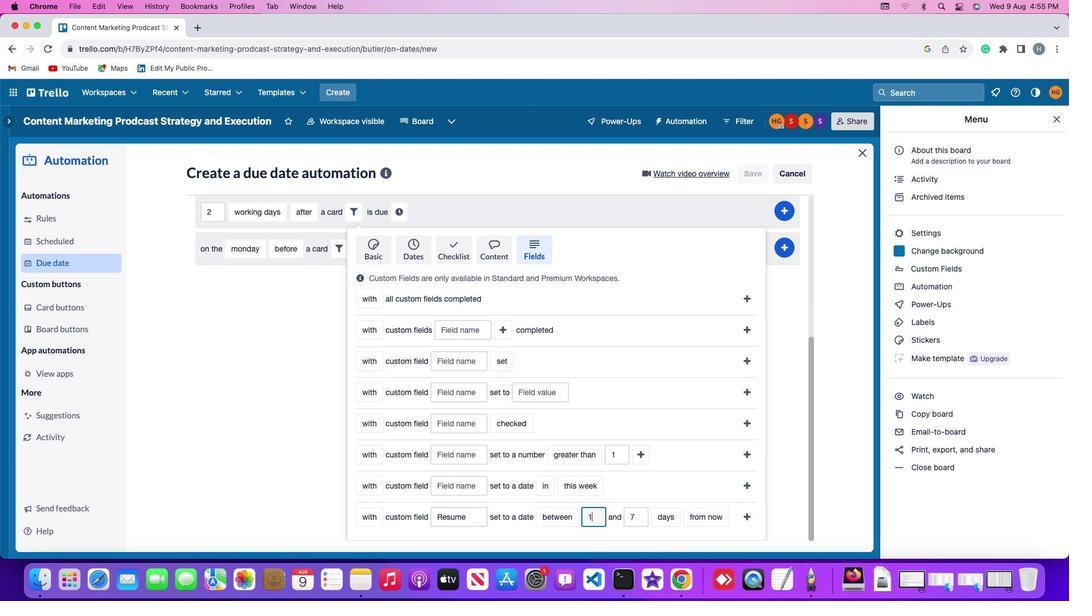 
Action: Mouse moved to (588, 507)
Screenshot: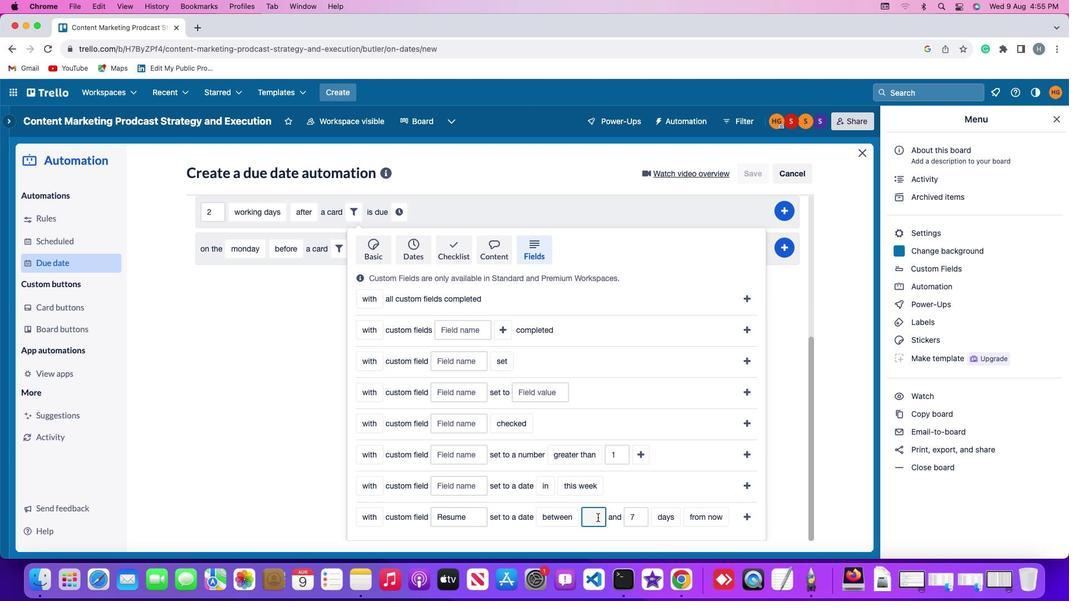 
Action: Key pressed '1'
Screenshot: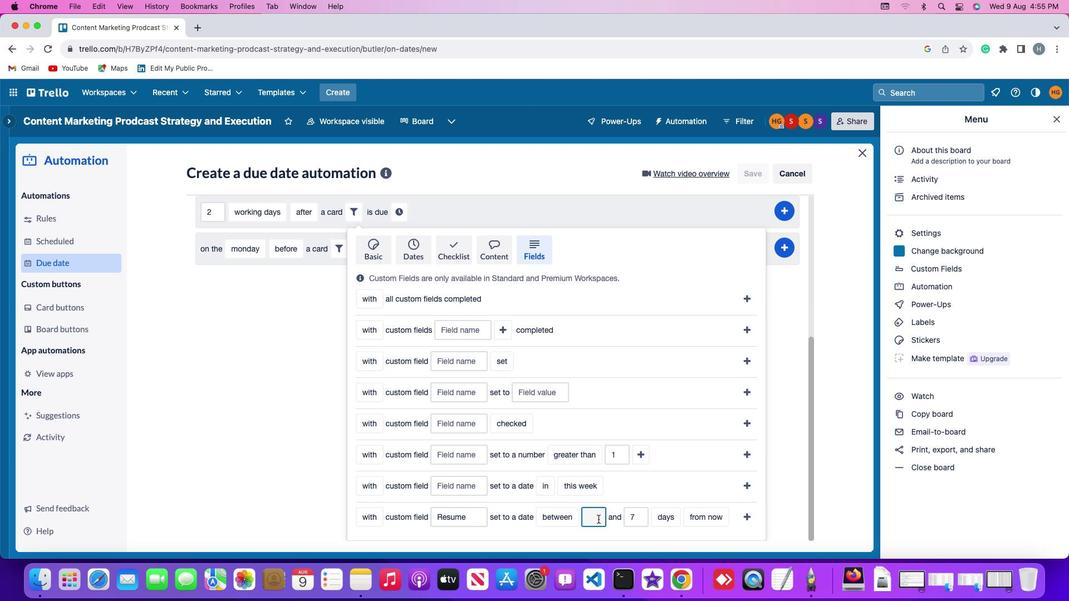 
Action: Mouse moved to (632, 513)
Screenshot: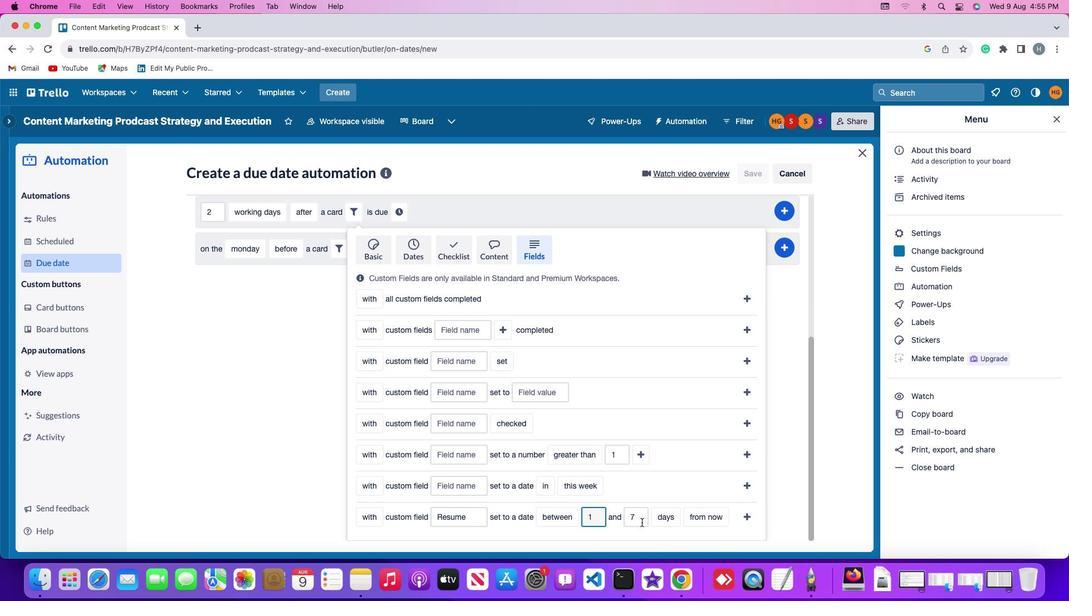 
Action: Mouse pressed left at (632, 513)
Screenshot: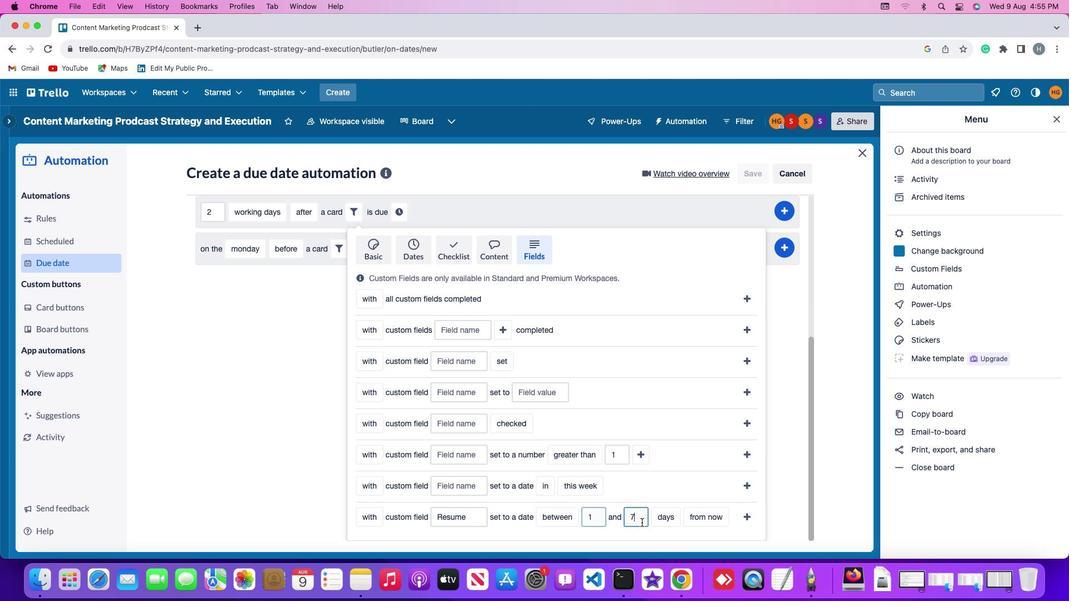 
Action: Key pressed Key.backspace'7'
Screenshot: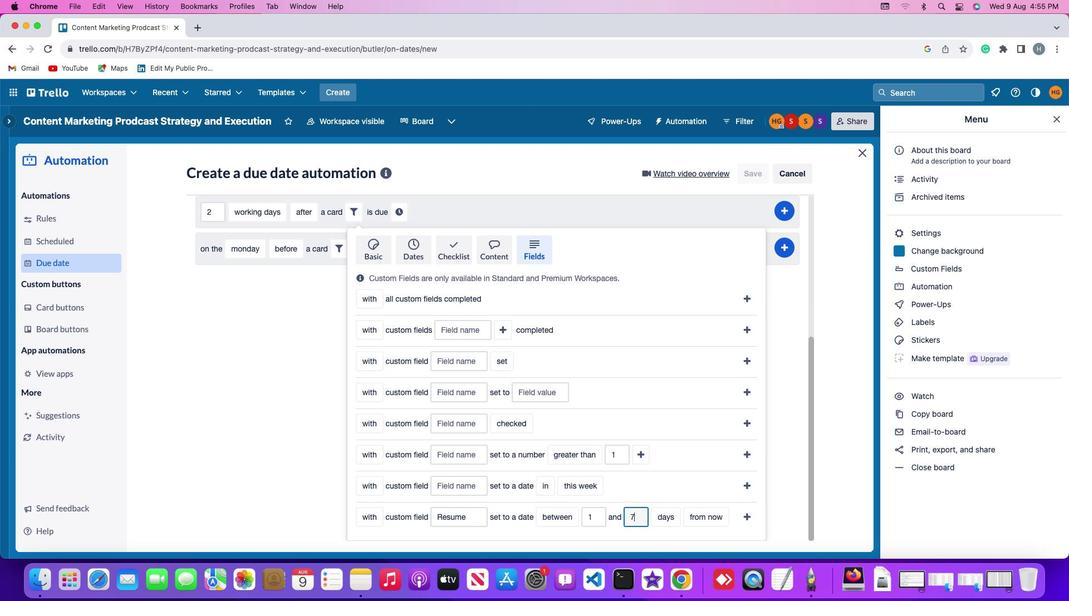 
Action: Mouse moved to (650, 513)
Screenshot: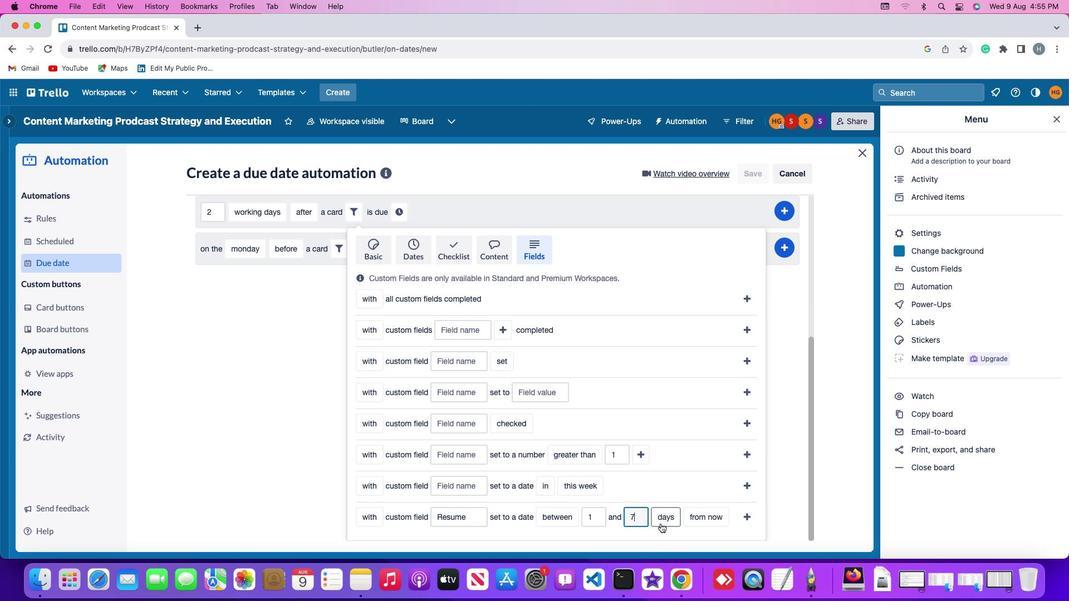 
Action: Mouse pressed left at (650, 513)
Screenshot: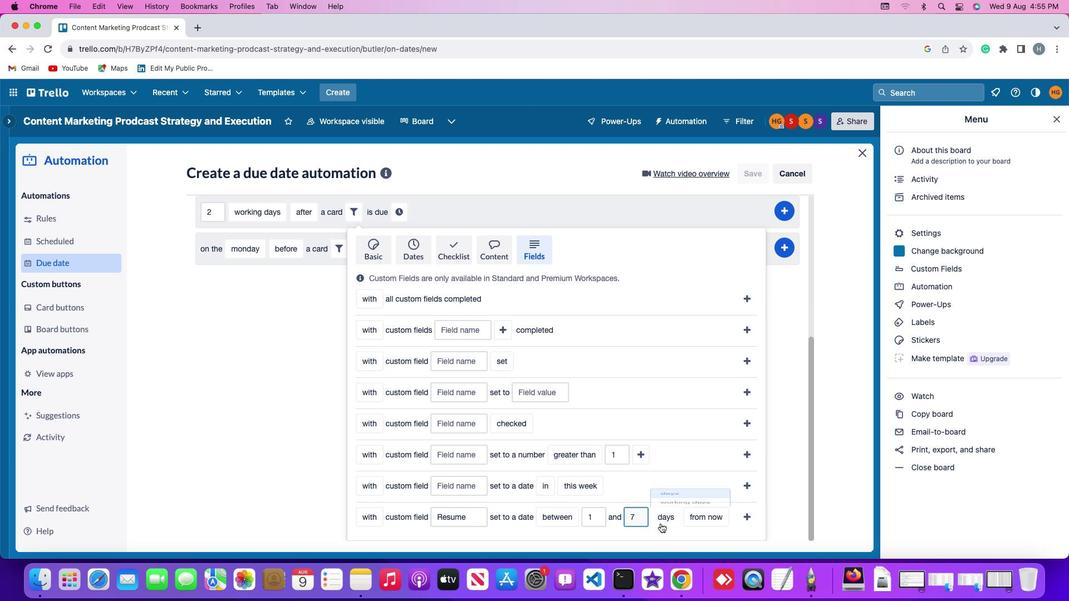 
Action: Mouse moved to (658, 491)
Screenshot: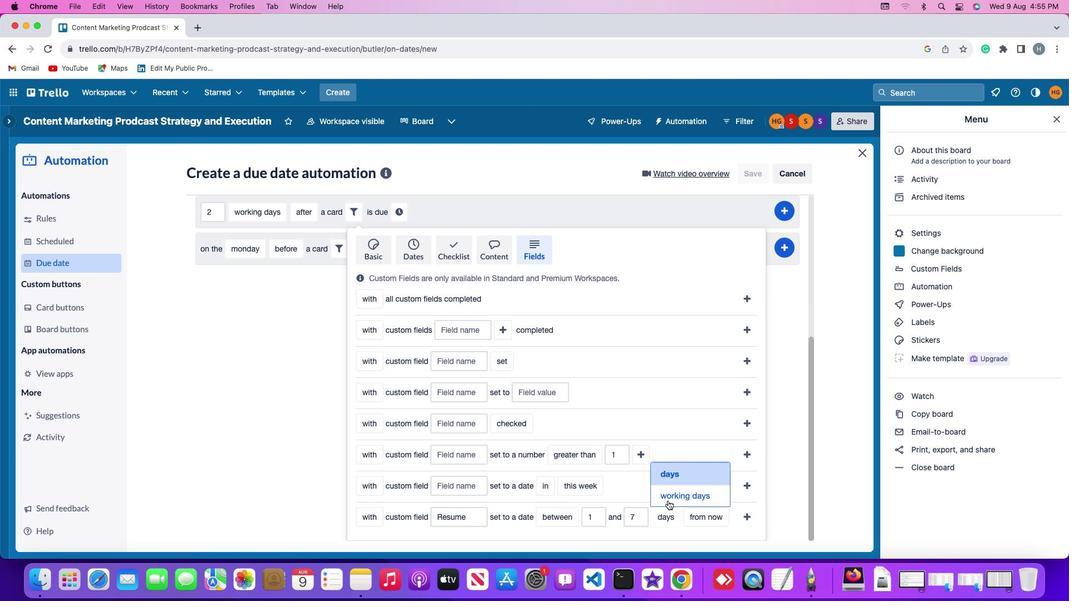 
Action: Mouse pressed left at (658, 491)
Screenshot: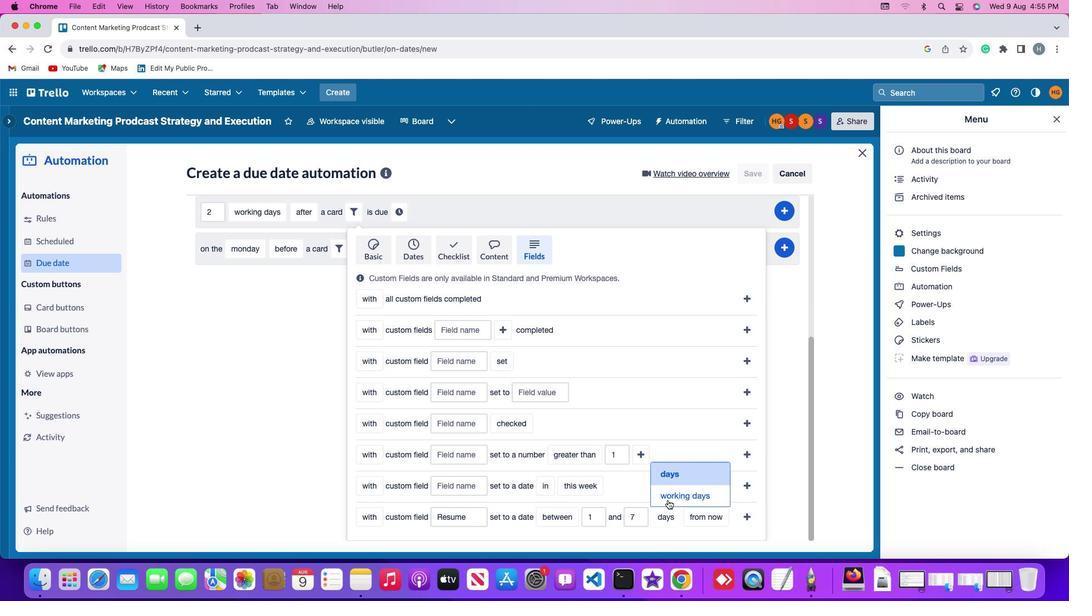
Action: Mouse moved to (711, 511)
Screenshot: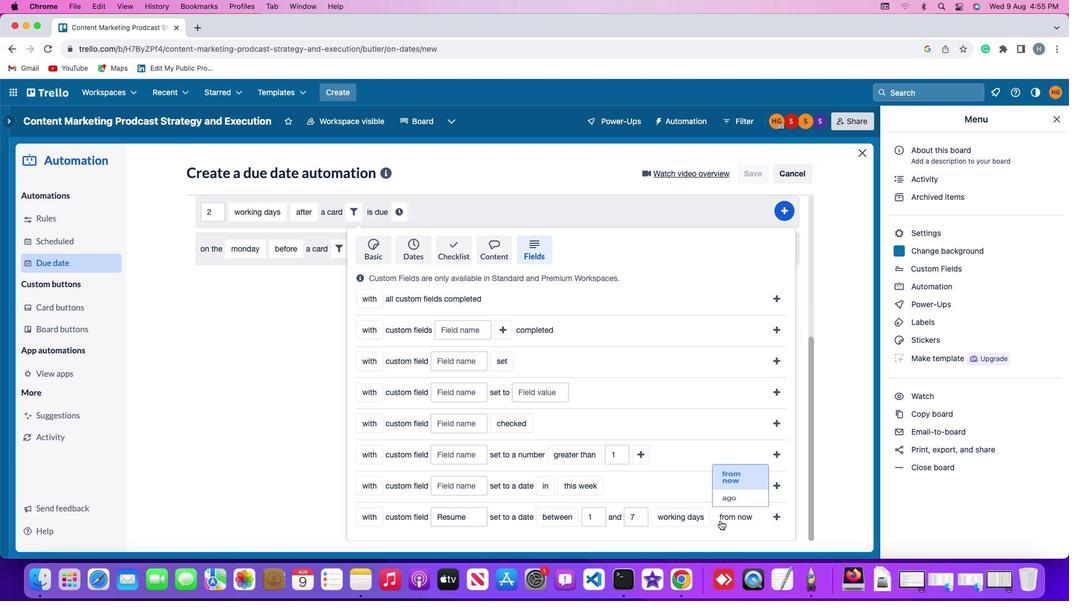 
Action: Mouse pressed left at (711, 511)
Screenshot: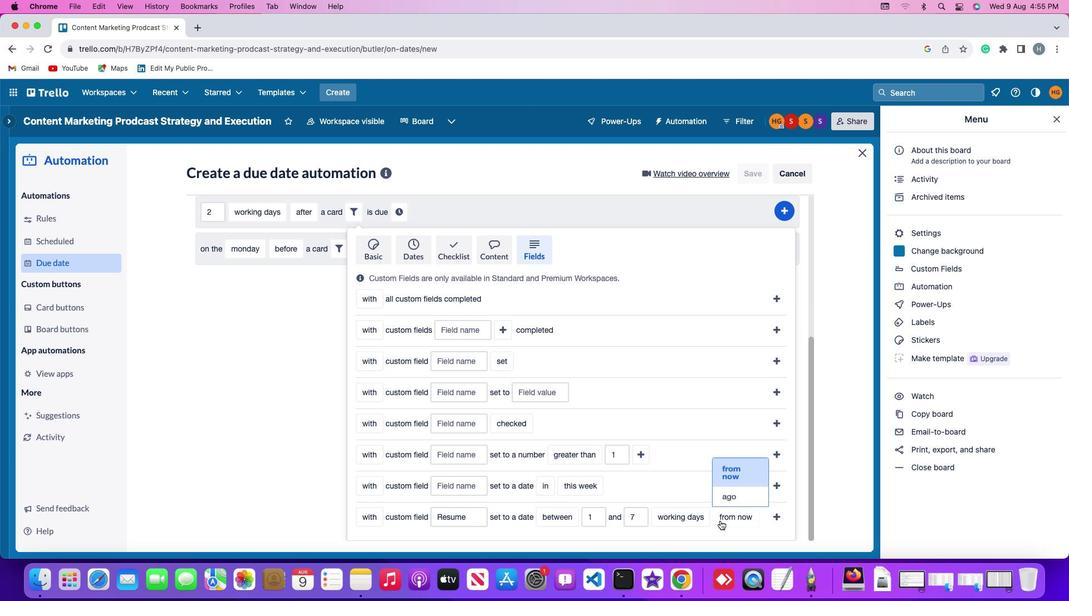 
Action: Mouse moved to (718, 458)
Screenshot: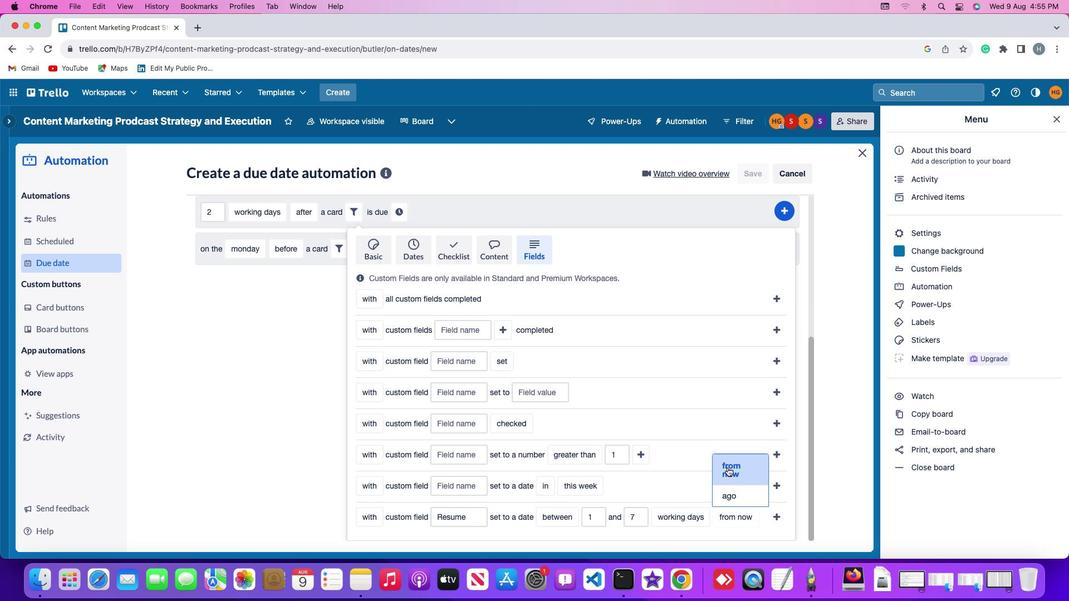 
Action: Mouse pressed left at (718, 458)
Screenshot: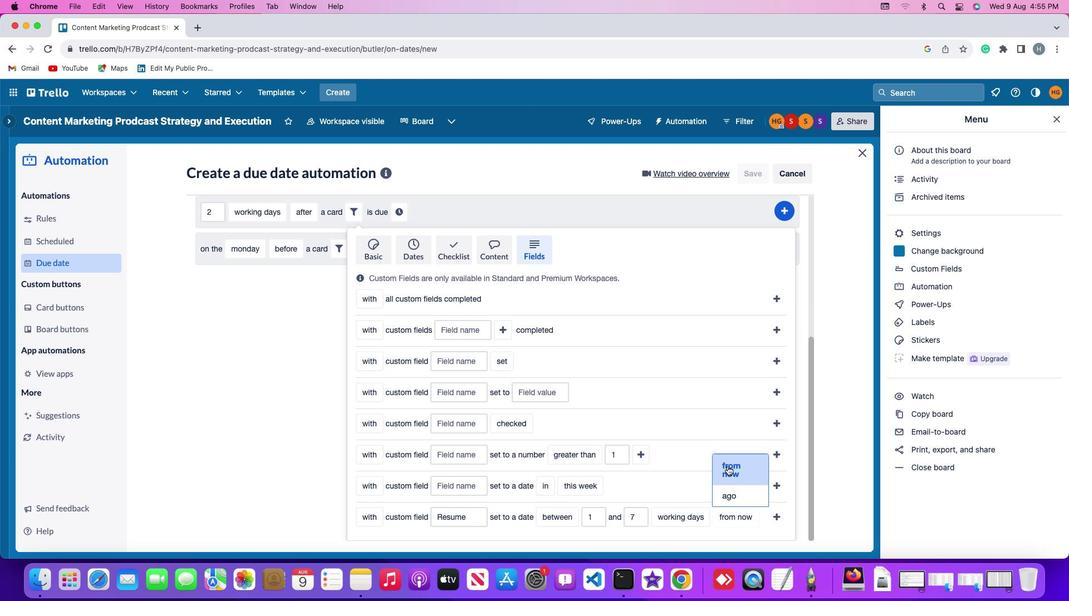 
Action: Mouse moved to (767, 504)
Screenshot: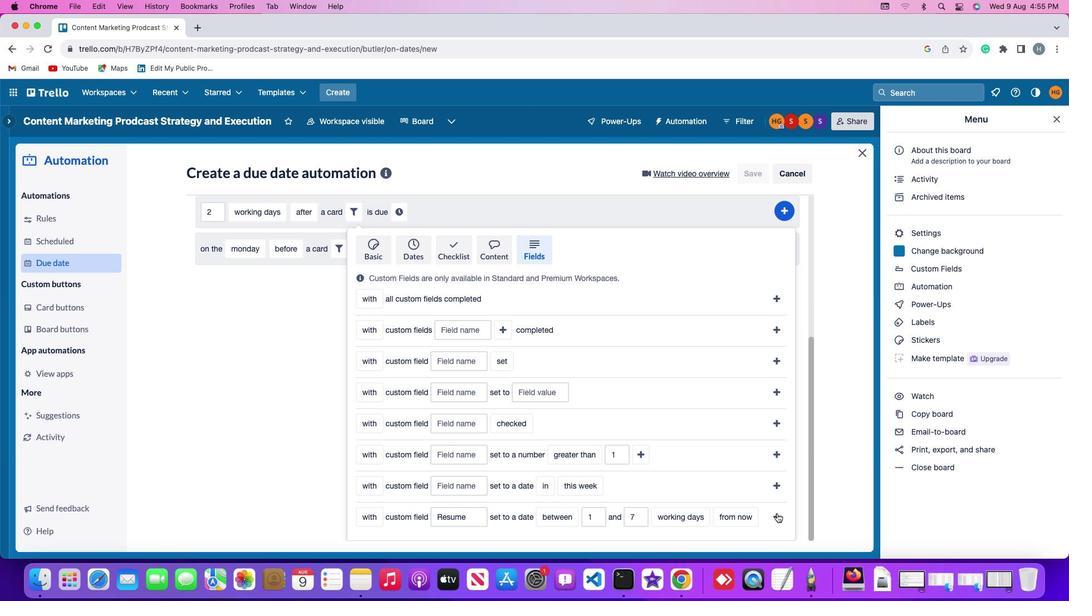 
Action: Mouse pressed left at (767, 504)
Screenshot: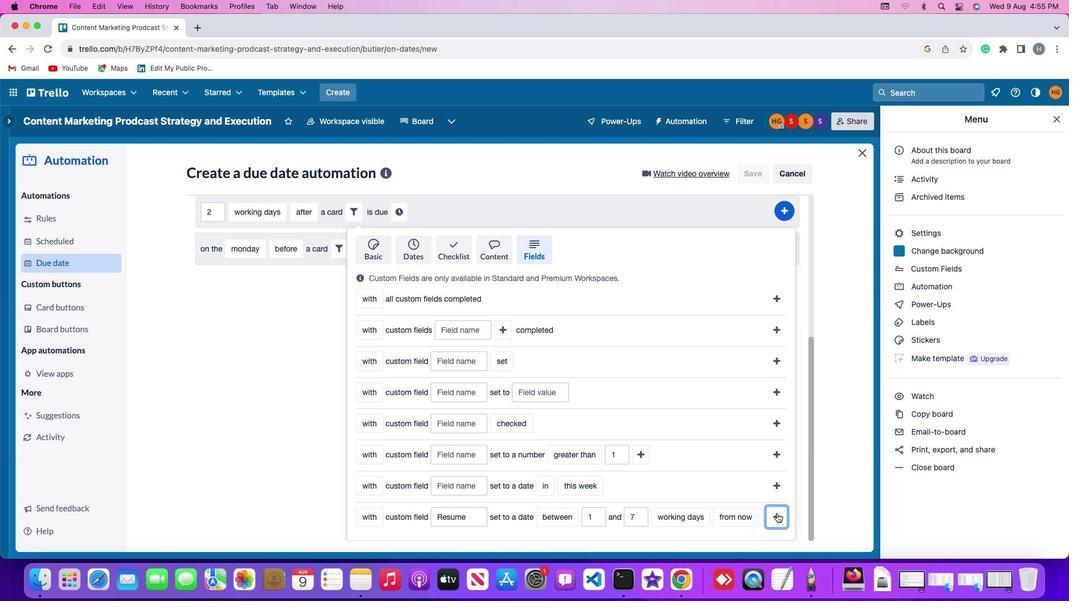 
Action: Mouse moved to (705, 433)
Screenshot: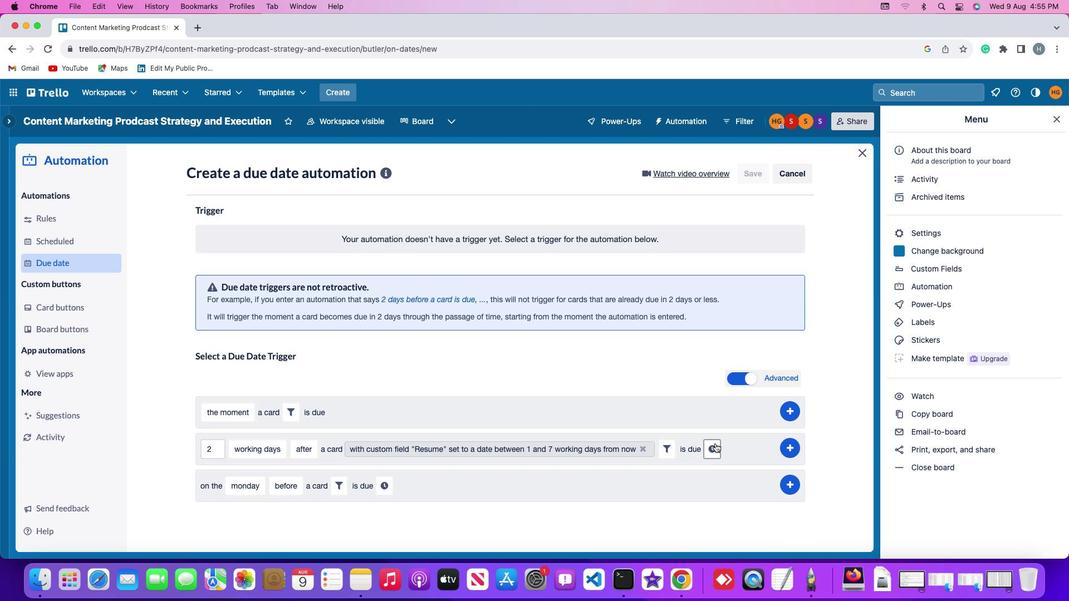 
Action: Mouse pressed left at (705, 433)
Screenshot: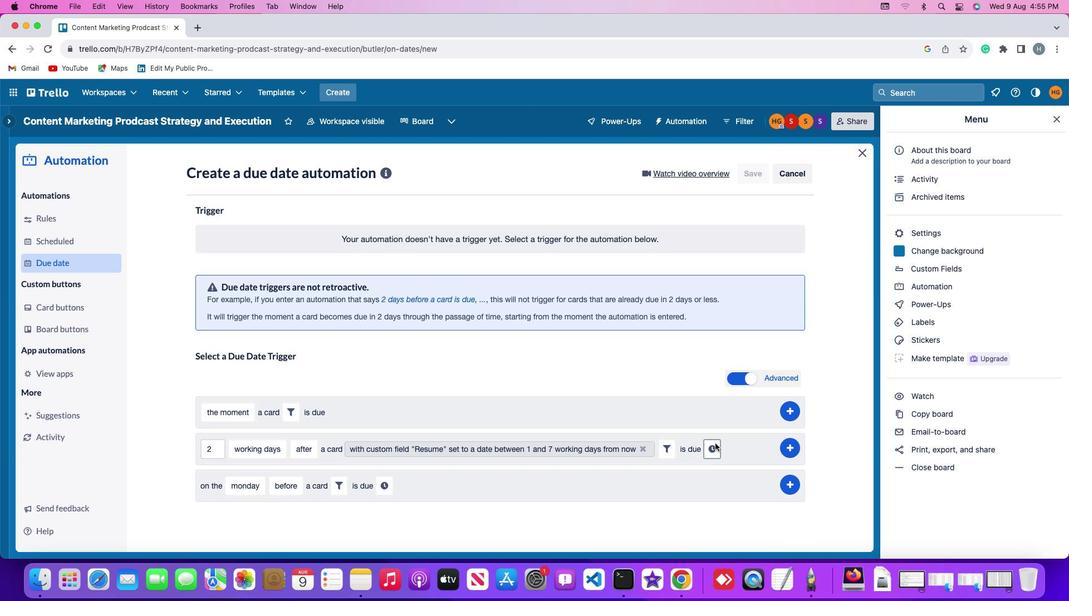 
Action: Mouse moved to (223, 462)
Screenshot: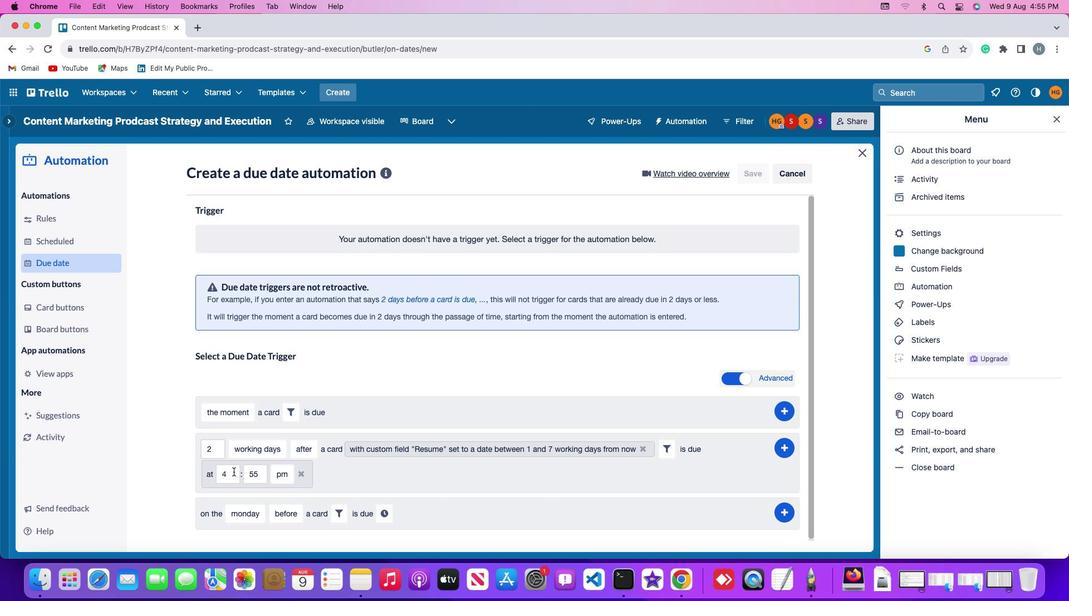 
Action: Mouse pressed left at (223, 462)
Screenshot: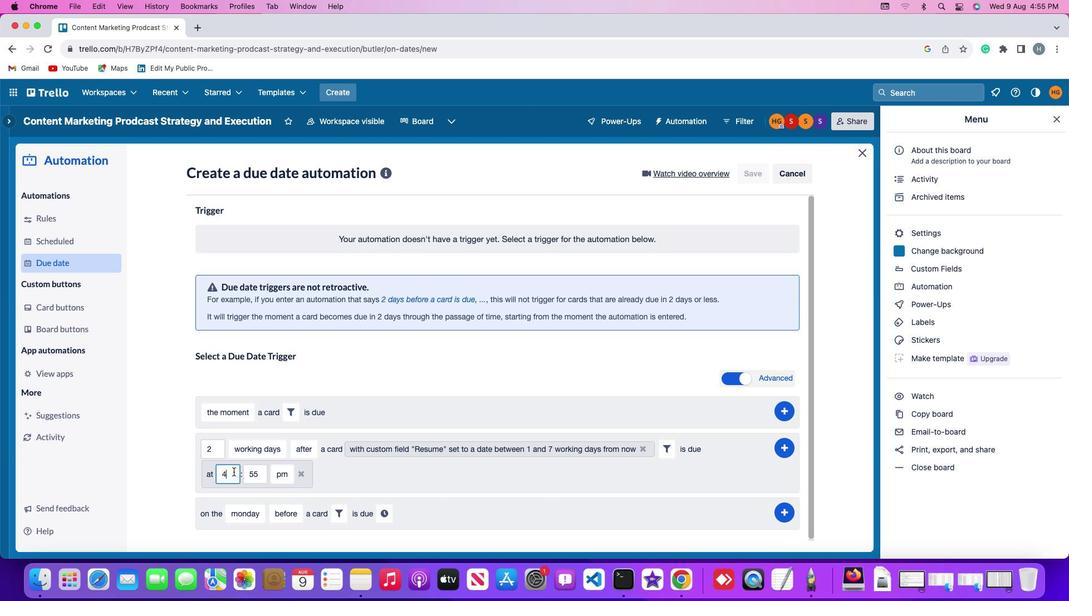 
Action: Key pressed Key.backspace'1''1'
Screenshot: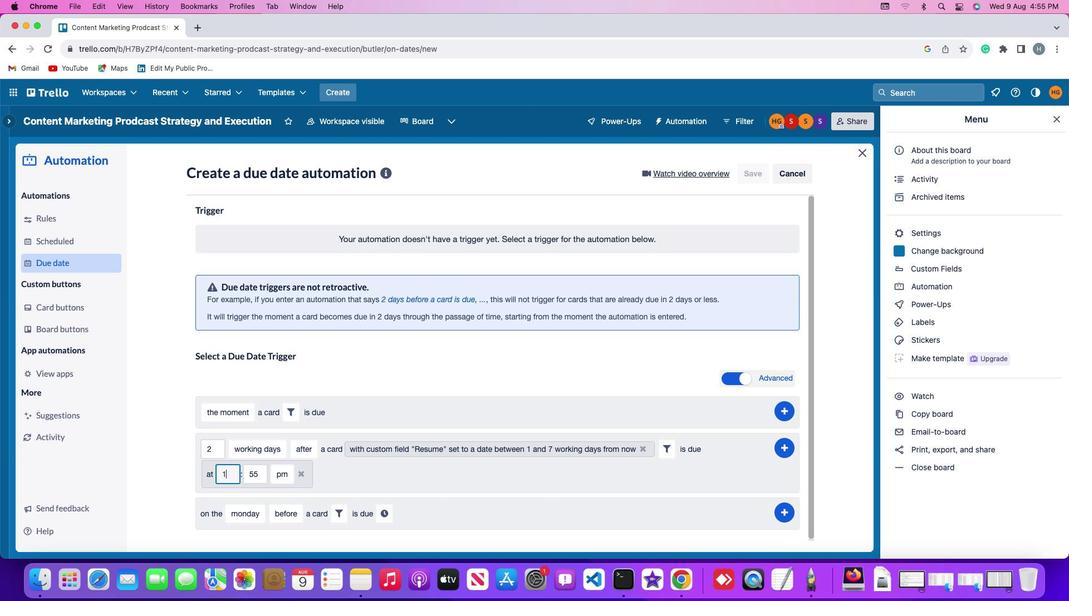 
Action: Mouse moved to (250, 462)
Screenshot: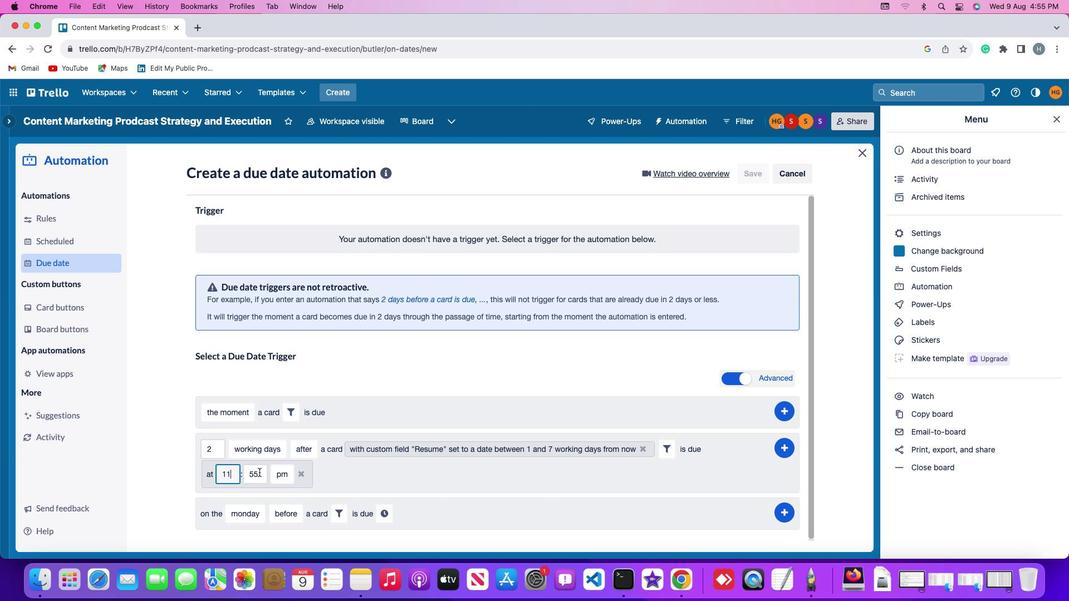 
Action: Mouse pressed left at (250, 462)
Screenshot: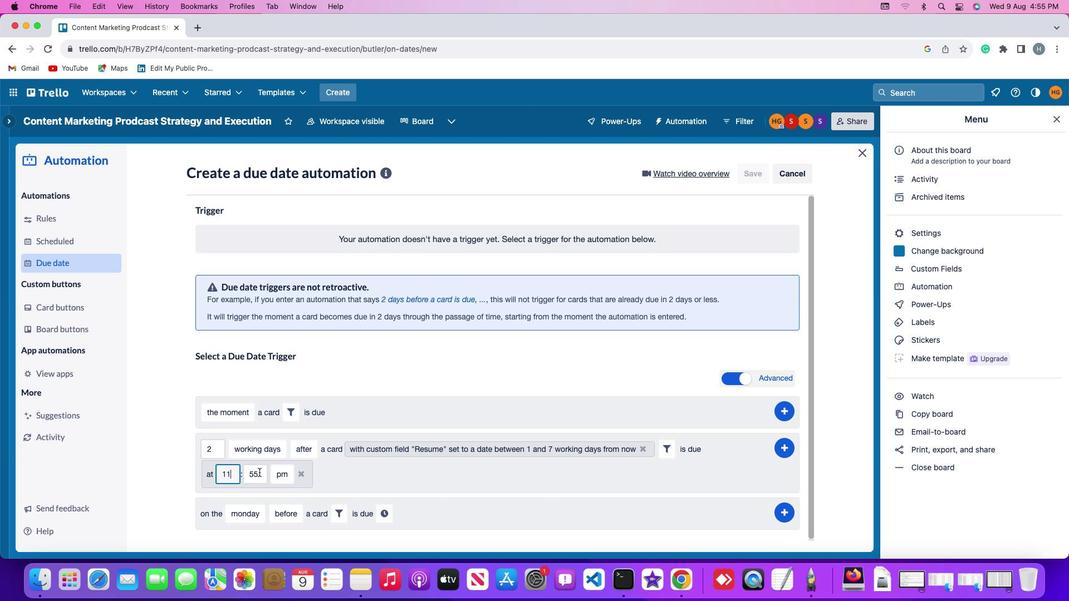 
Action: Mouse moved to (250, 462)
Screenshot: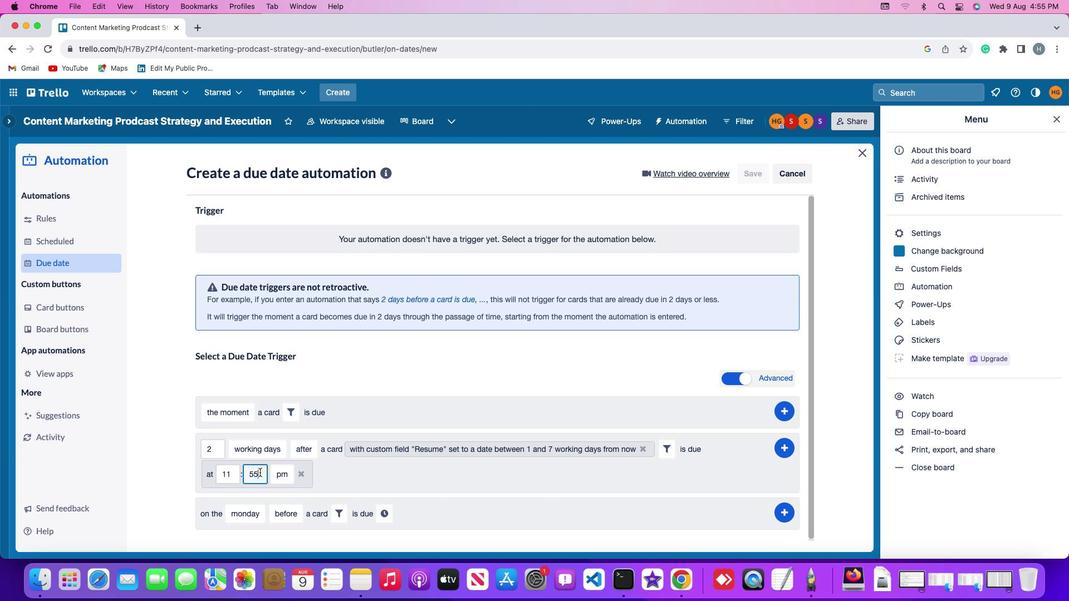 
Action: Key pressed Key.backspaceKey.backspaceKey.backspace'0''0'
Screenshot: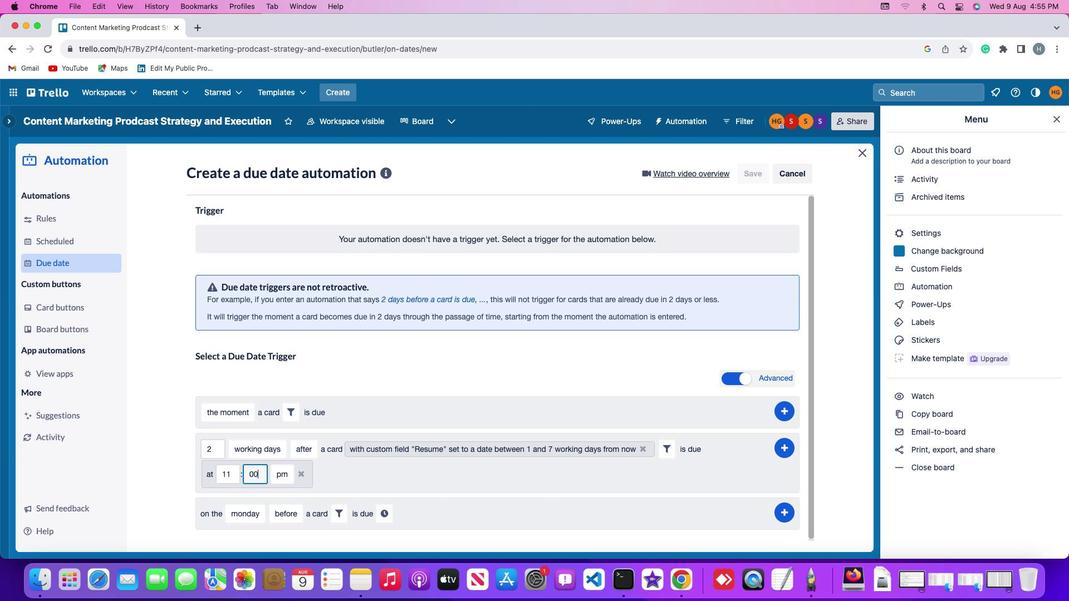 
Action: Mouse moved to (270, 461)
Screenshot: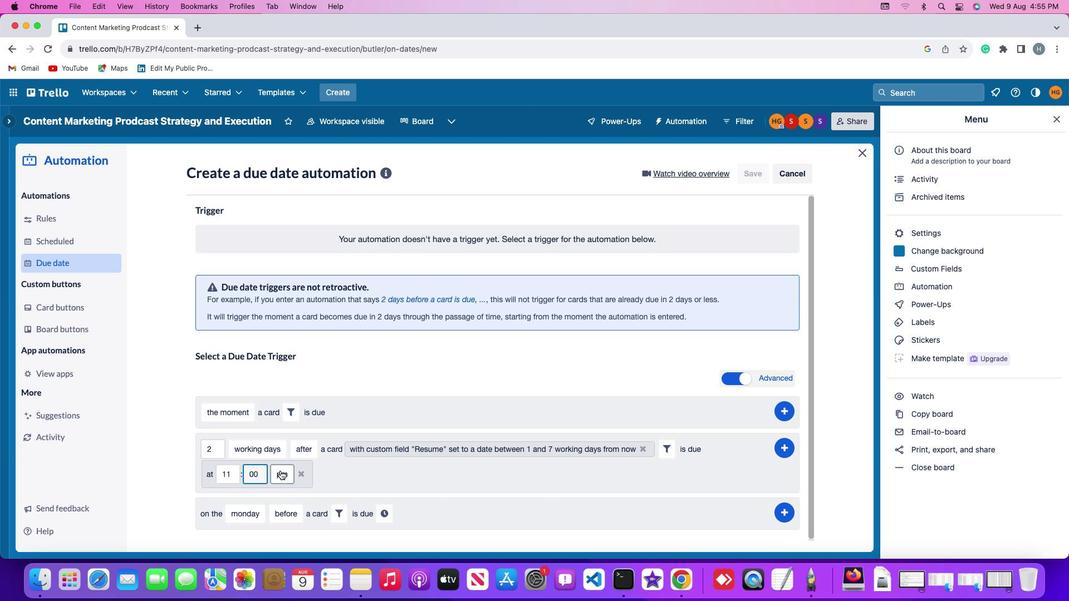 
Action: Mouse pressed left at (270, 461)
Screenshot: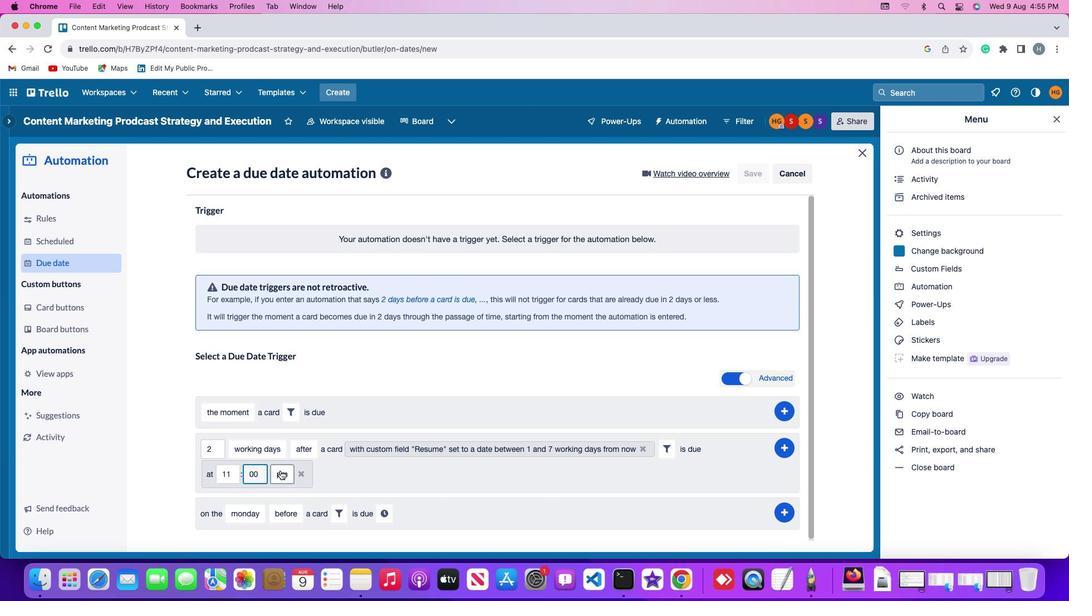 
Action: Mouse moved to (274, 483)
Screenshot: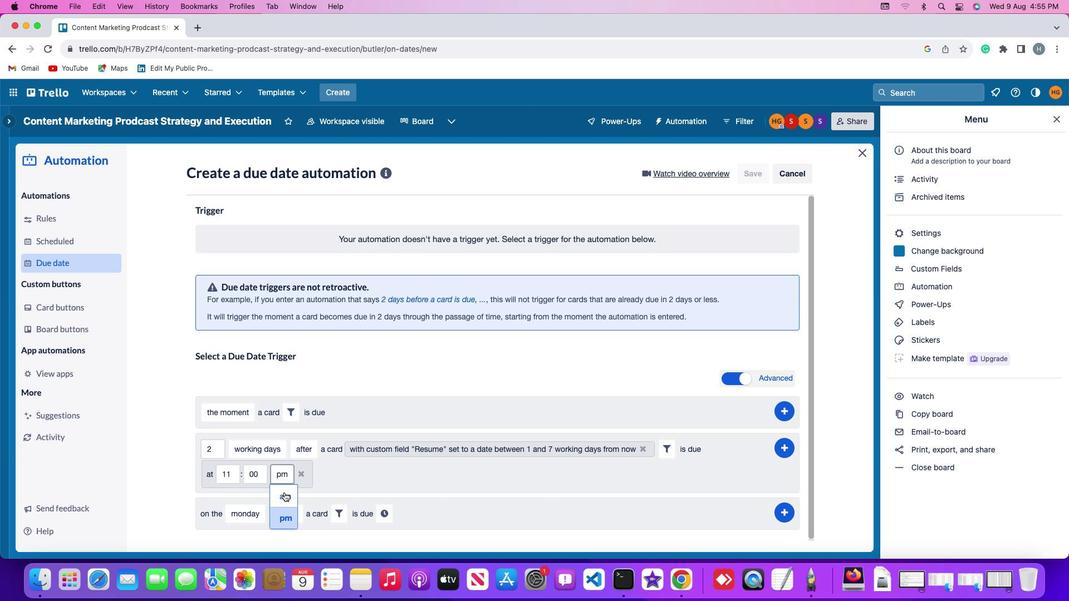 
Action: Mouse pressed left at (274, 483)
Screenshot: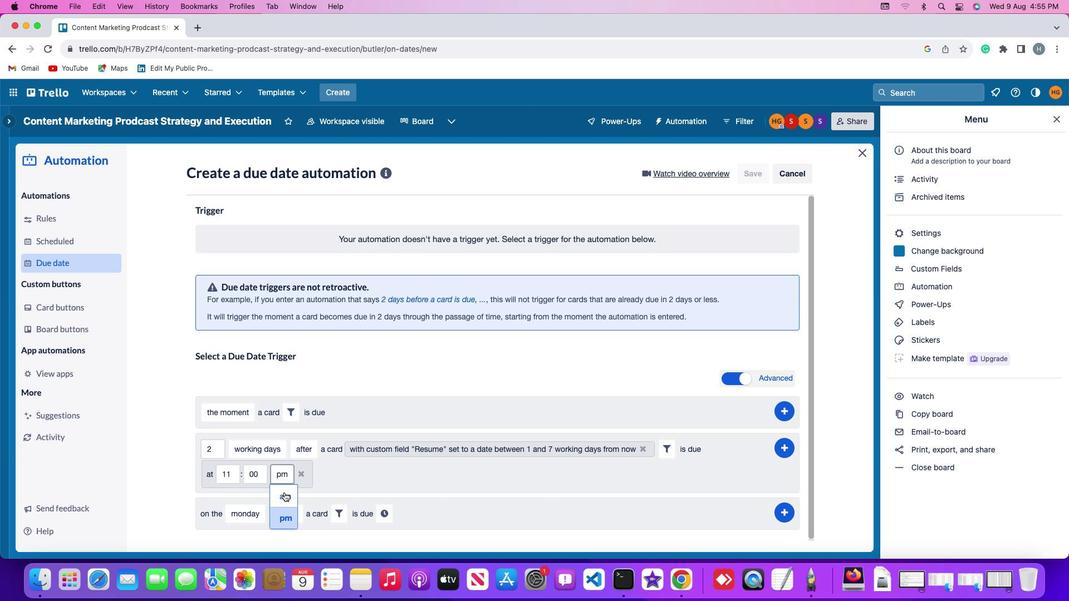 
Action: Mouse moved to (776, 436)
Screenshot: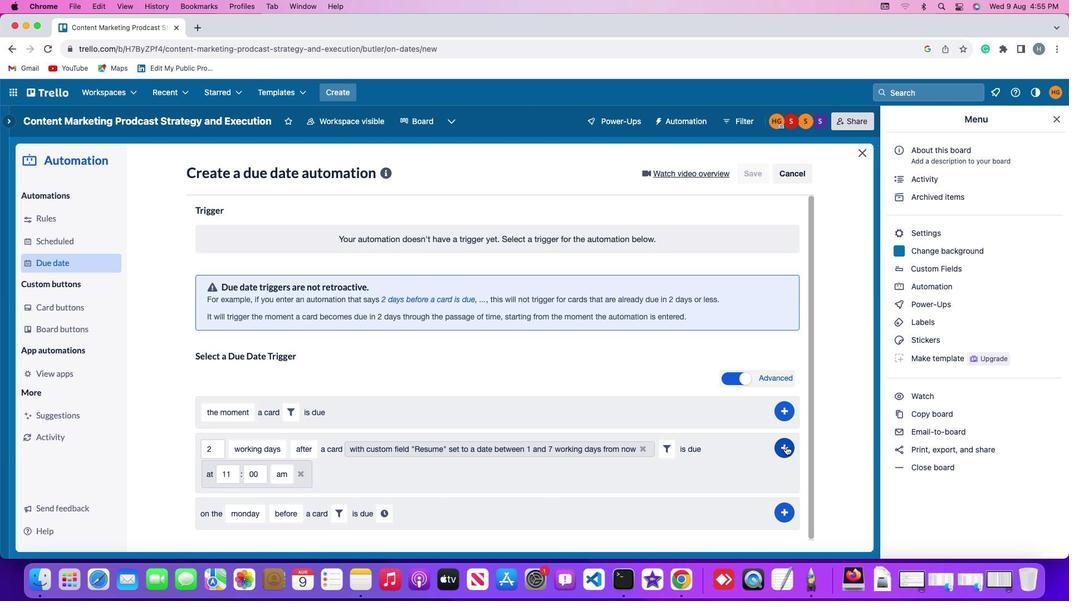 
Action: Mouse pressed left at (776, 436)
Screenshot: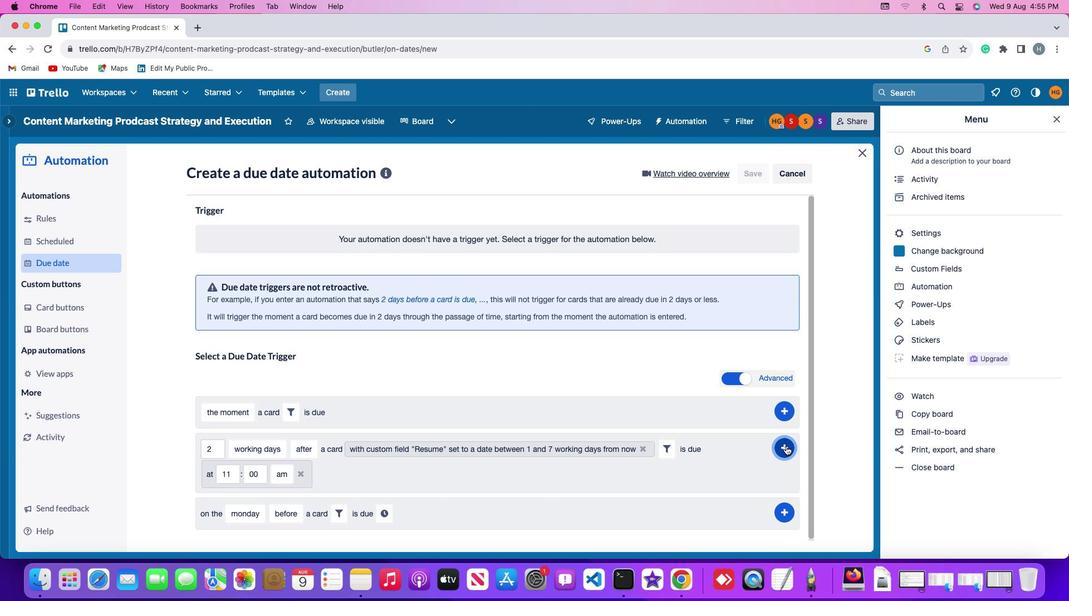 
Action: Mouse moved to (807, 324)
Screenshot: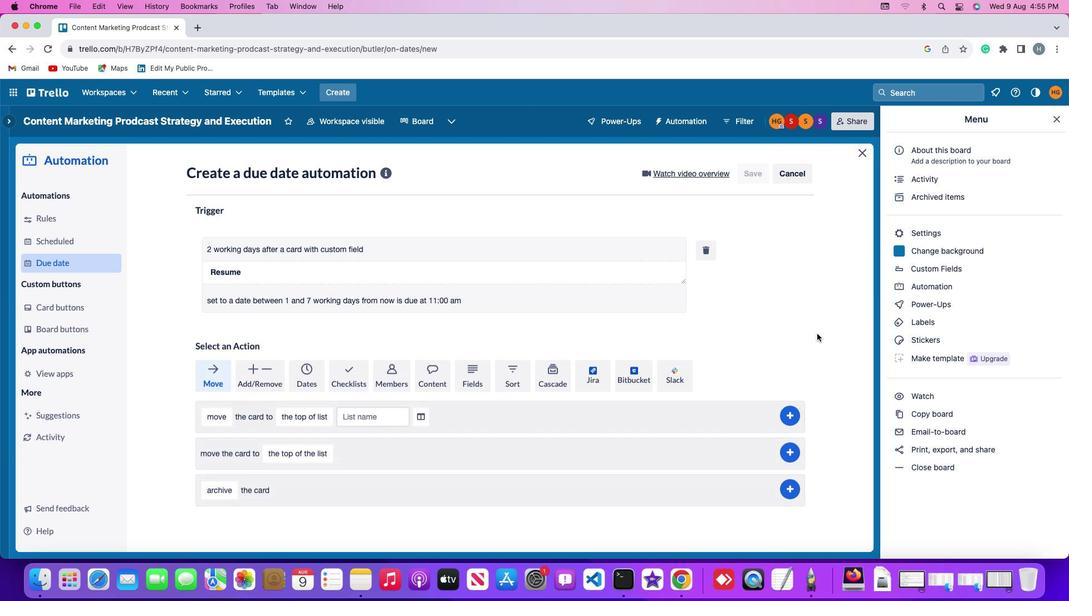 
